 Task: Check school information for a property in Boise, Idaho, including student-to-teacher ratios and extracurricular activities, and compare it to neighboring schools.
Action: Key pressed b<Key.caps_lock>OISE
Screenshot: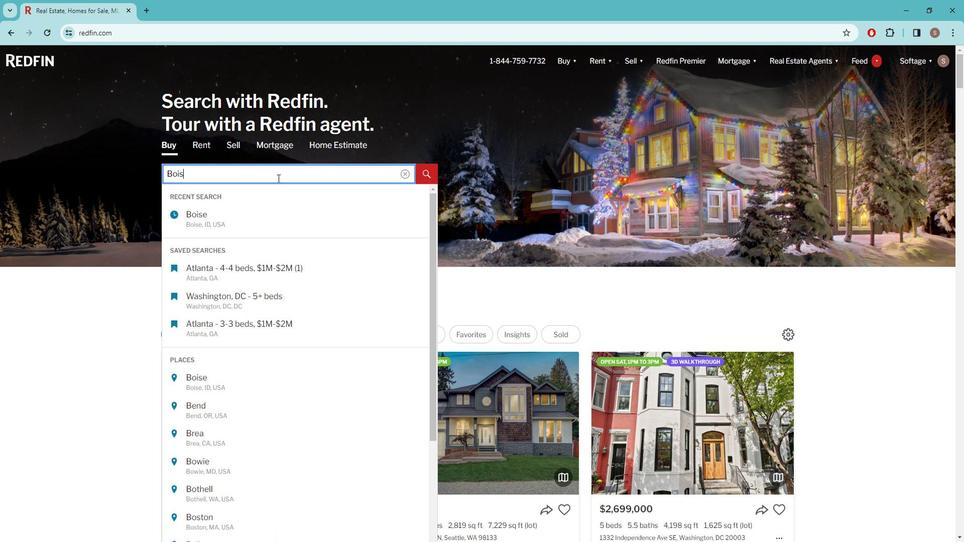 
Action: Mouse moved to (257, 219)
Screenshot: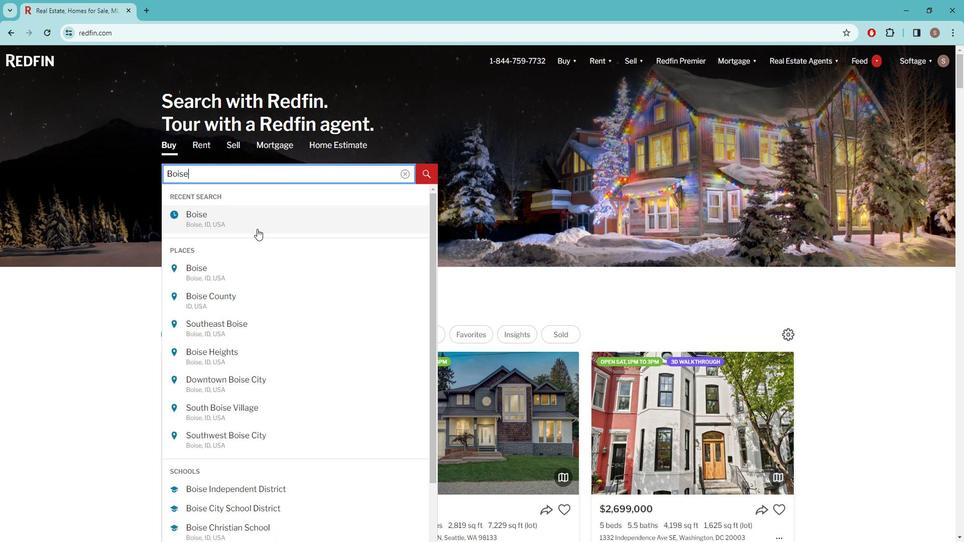 
Action: Mouse pressed left at (257, 219)
Screenshot: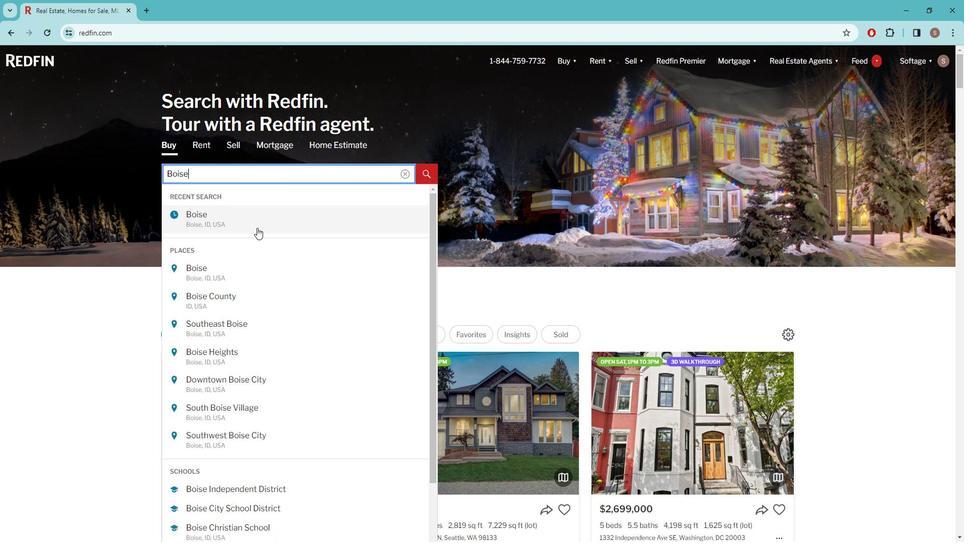 
Action: Mouse moved to (868, 94)
Screenshot: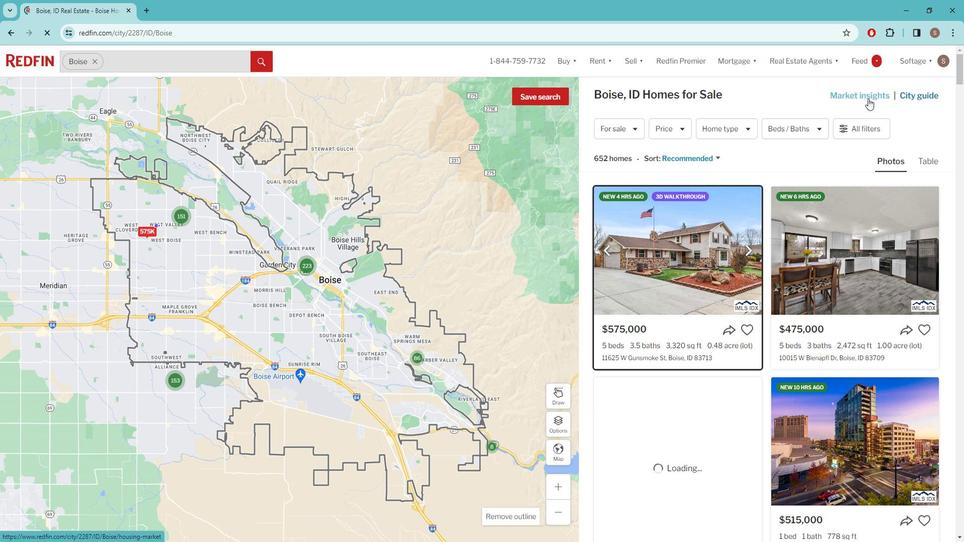 
Action: Mouse pressed left at (868, 94)
Screenshot: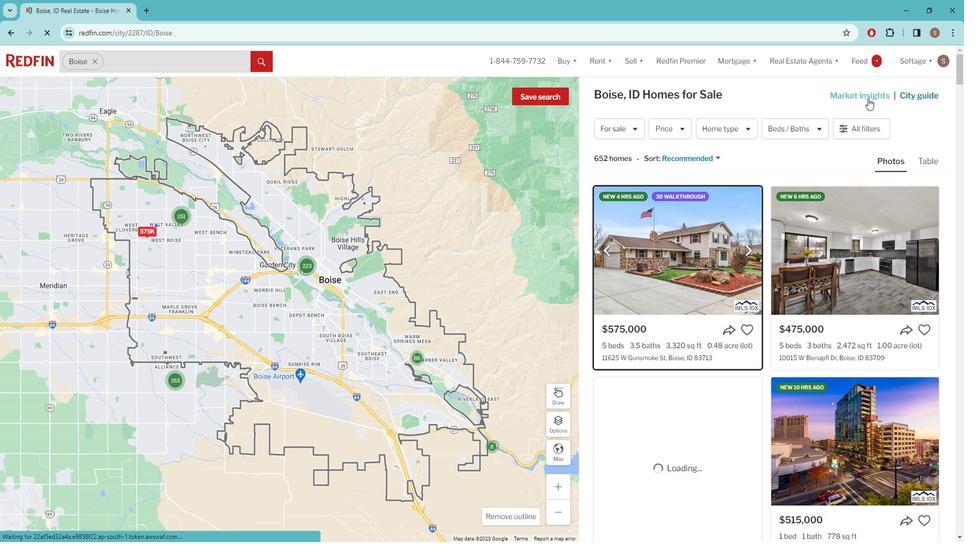 
Action: Mouse moved to (446, 172)
Screenshot: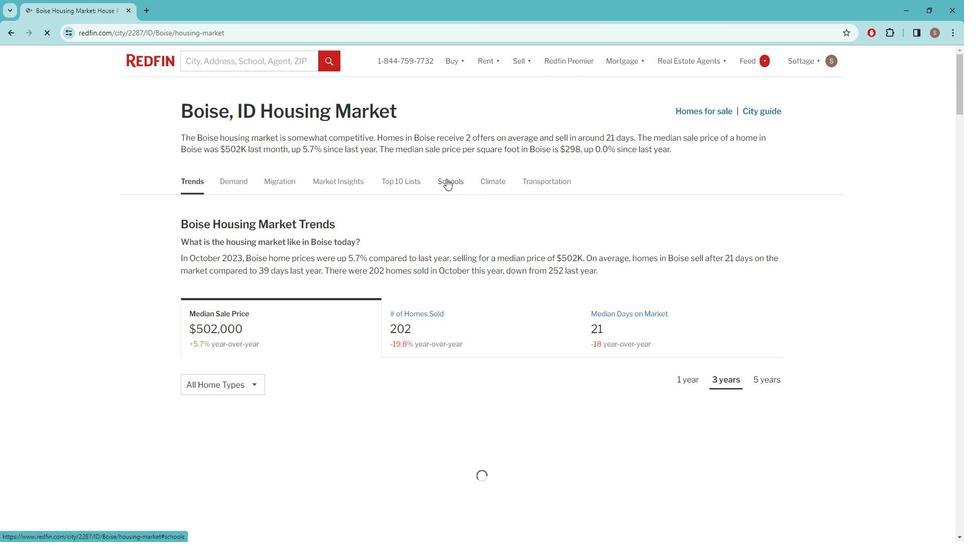 
Action: Mouse pressed left at (446, 172)
Screenshot: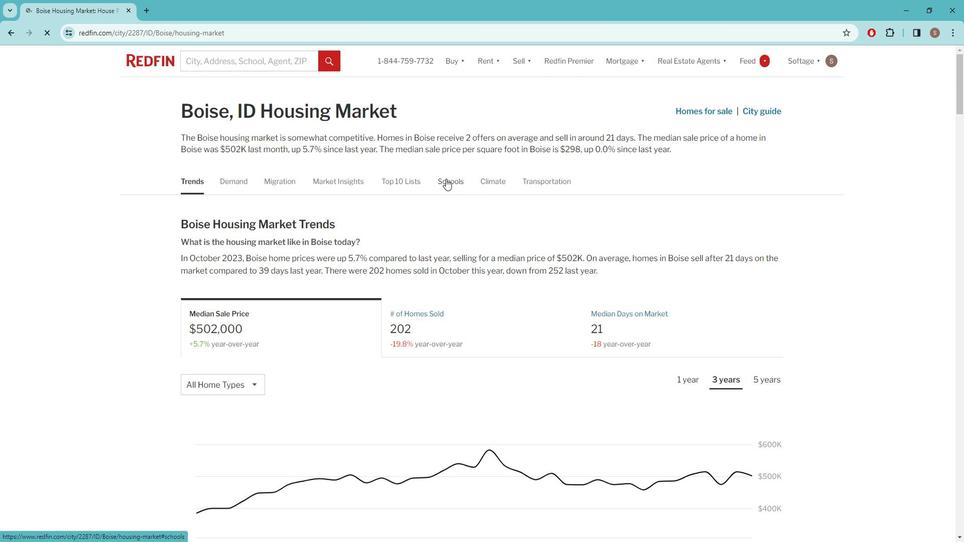 
Action: Mouse moved to (441, 173)
Screenshot: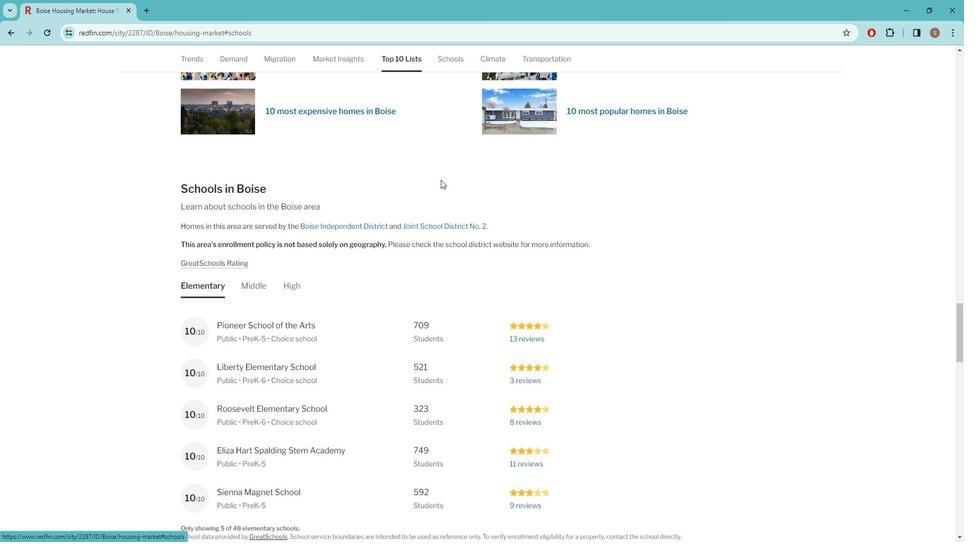 
Action: Mouse scrolled (441, 172) with delta (0, 0)
Screenshot: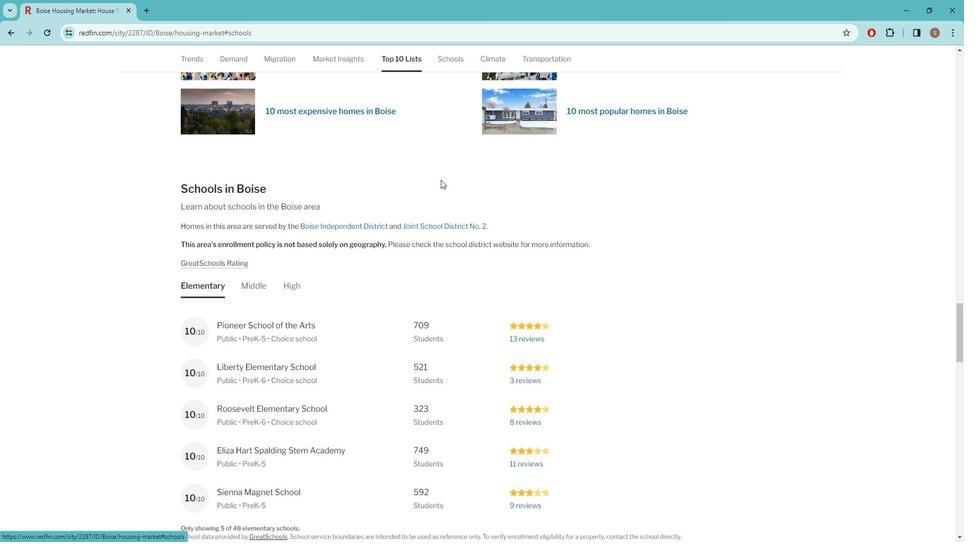 
Action: Mouse moved to (440, 176)
Screenshot: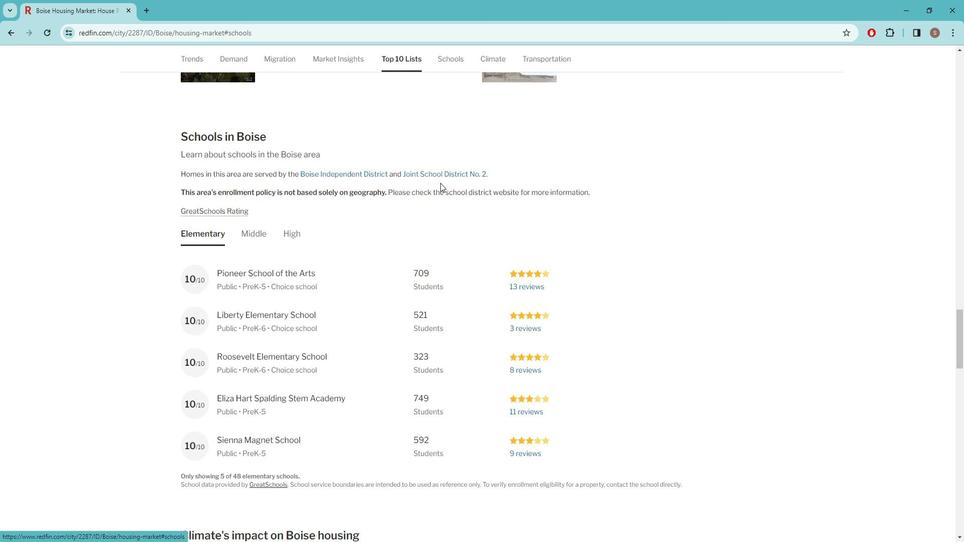
Action: Mouse scrolled (440, 175) with delta (0, 0)
Screenshot: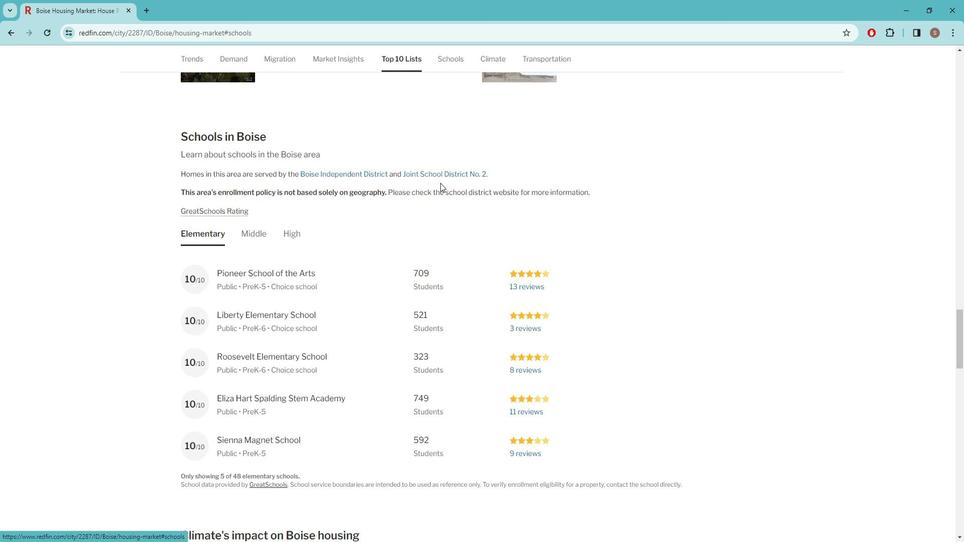 
Action: Mouse scrolled (440, 175) with delta (0, 0)
Screenshot: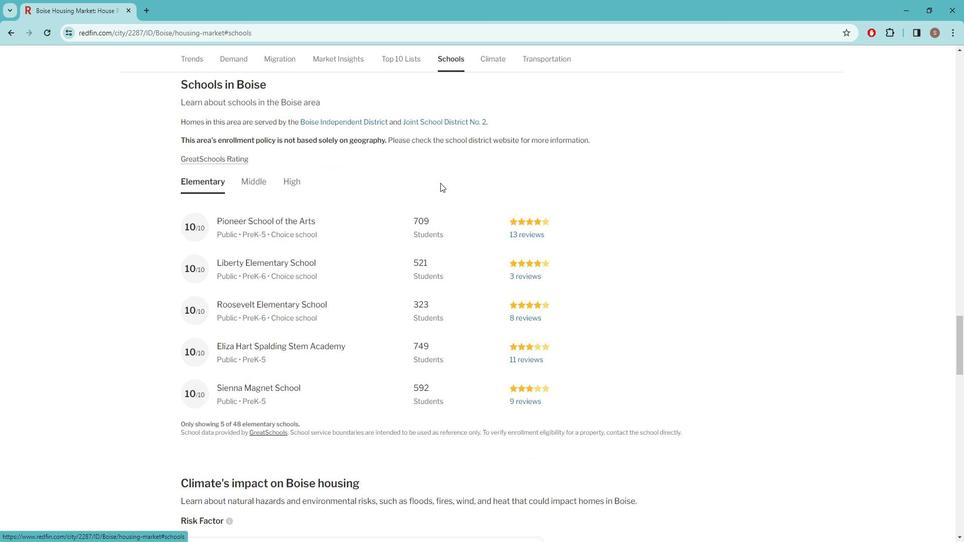 
Action: Mouse moved to (344, 327)
Screenshot: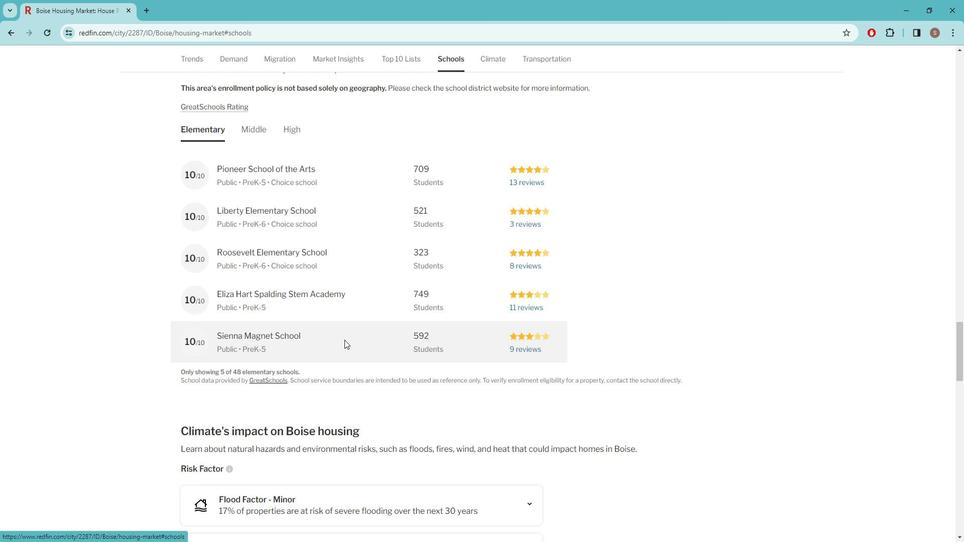 
Action: Mouse pressed left at (344, 327)
Screenshot: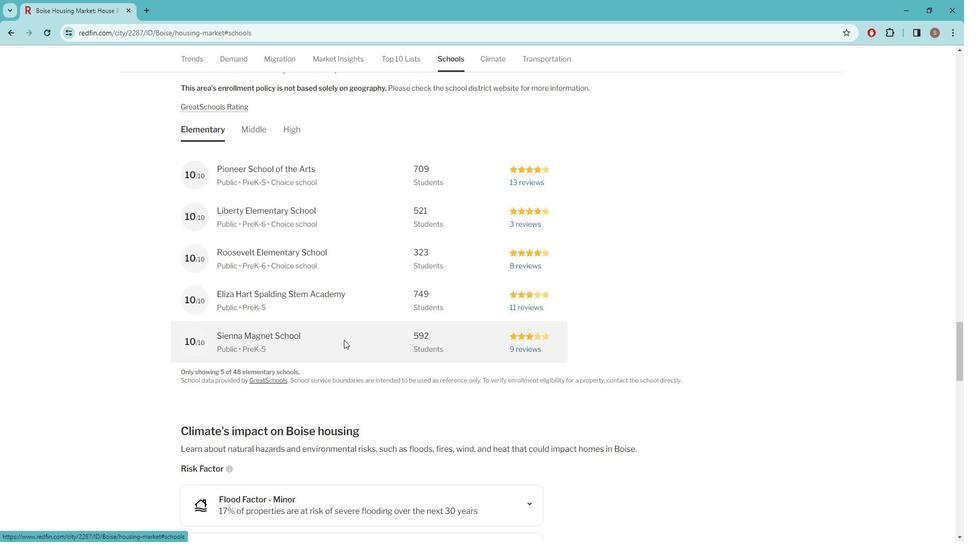 
Action: Mouse moved to (406, 295)
Screenshot: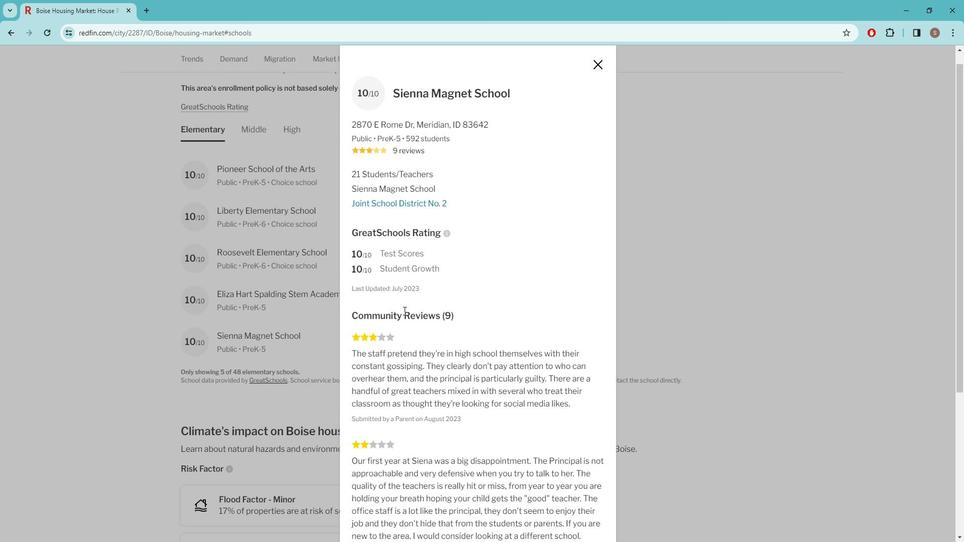 
Action: Mouse scrolled (406, 294) with delta (0, 0)
Screenshot: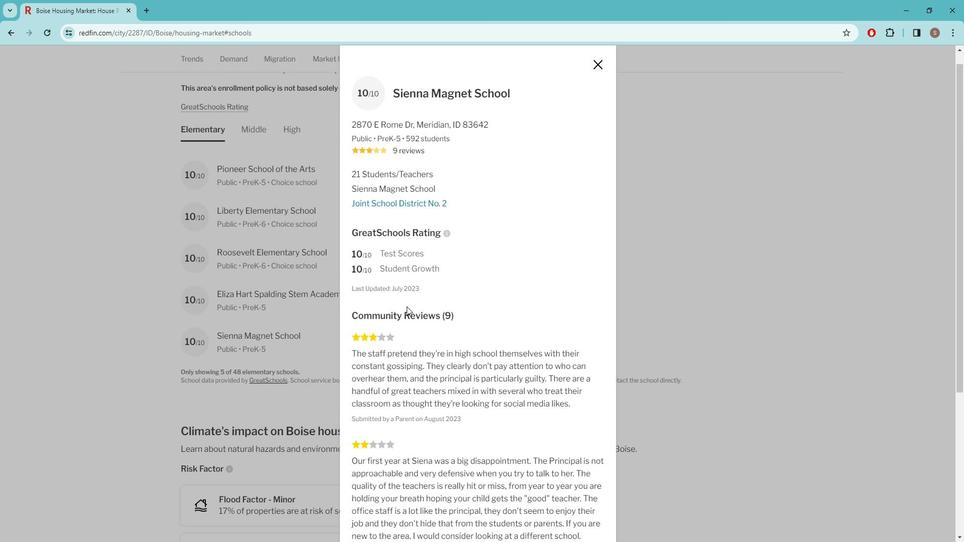 
Action: Mouse scrolled (406, 294) with delta (0, 0)
Screenshot: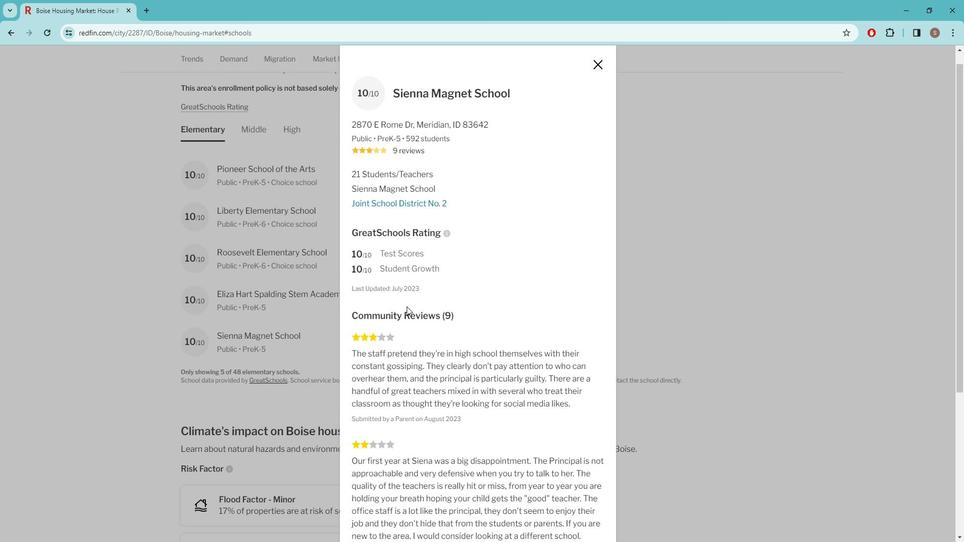 
Action: Mouse scrolled (406, 294) with delta (0, 0)
Screenshot: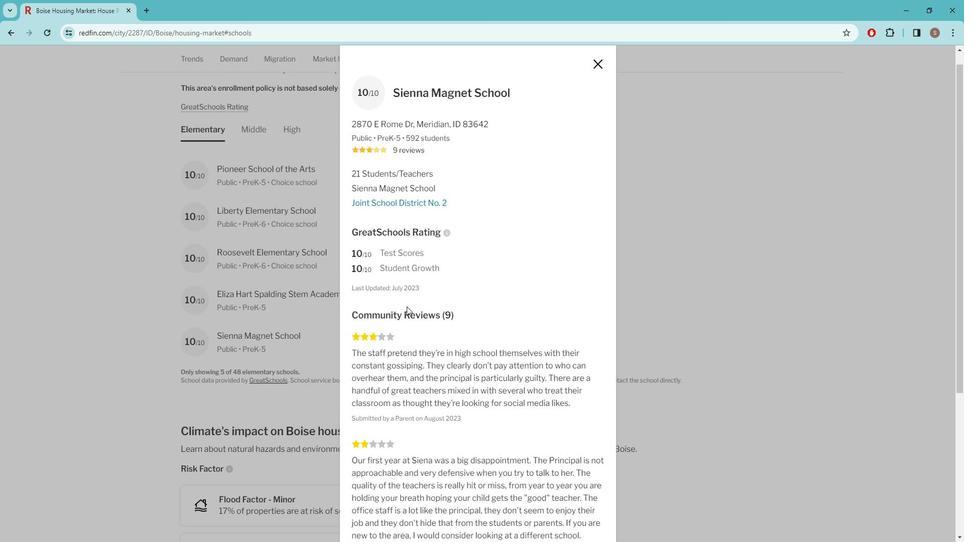 
Action: Mouse scrolled (406, 294) with delta (0, 0)
Screenshot: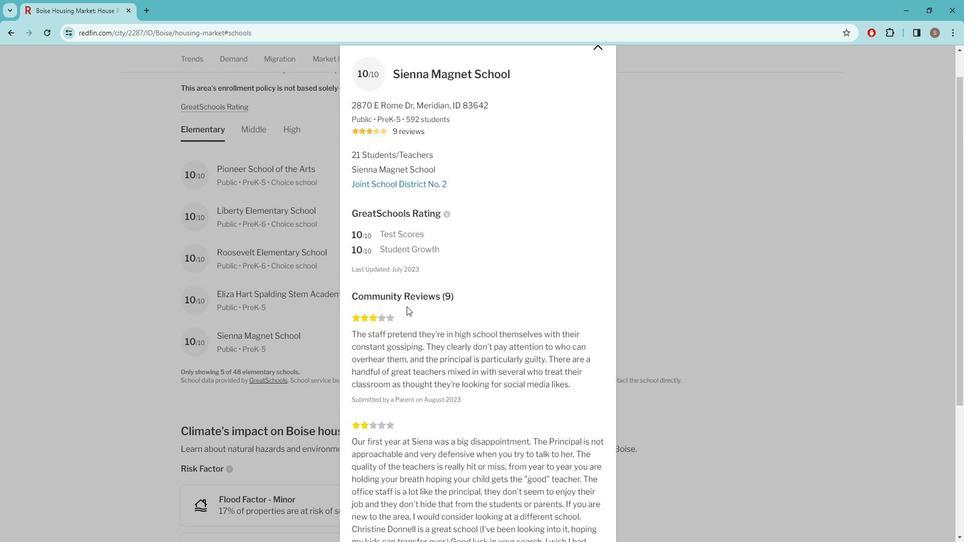 
Action: Mouse scrolled (406, 294) with delta (0, 0)
Screenshot: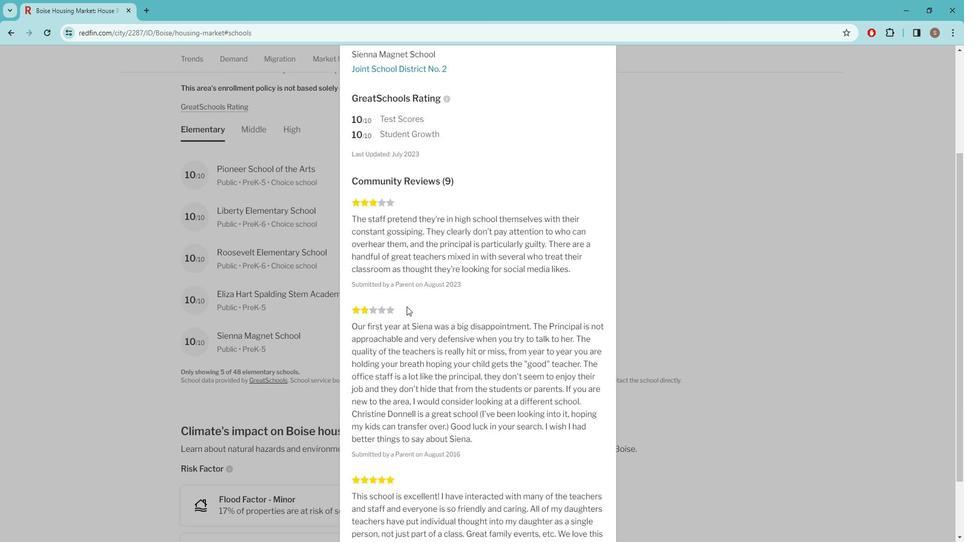 
Action: Mouse scrolled (406, 295) with delta (0, 0)
Screenshot: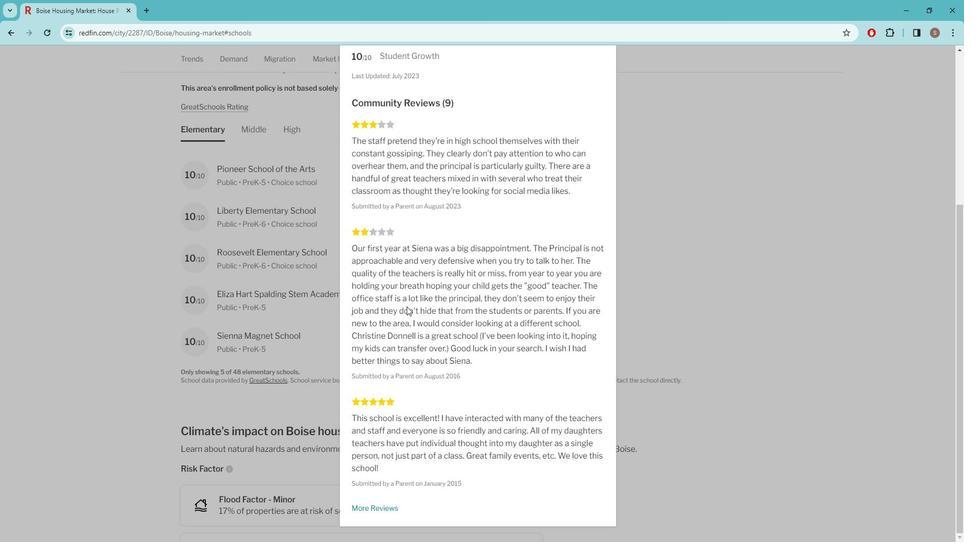 
Action: Mouse scrolled (406, 295) with delta (0, 0)
Screenshot: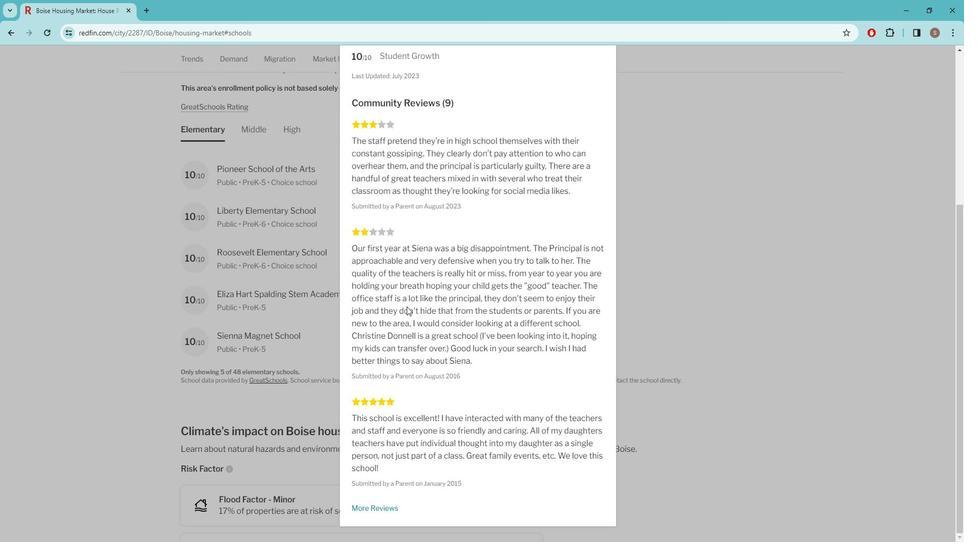 
Action: Mouse moved to (537, 130)
Screenshot: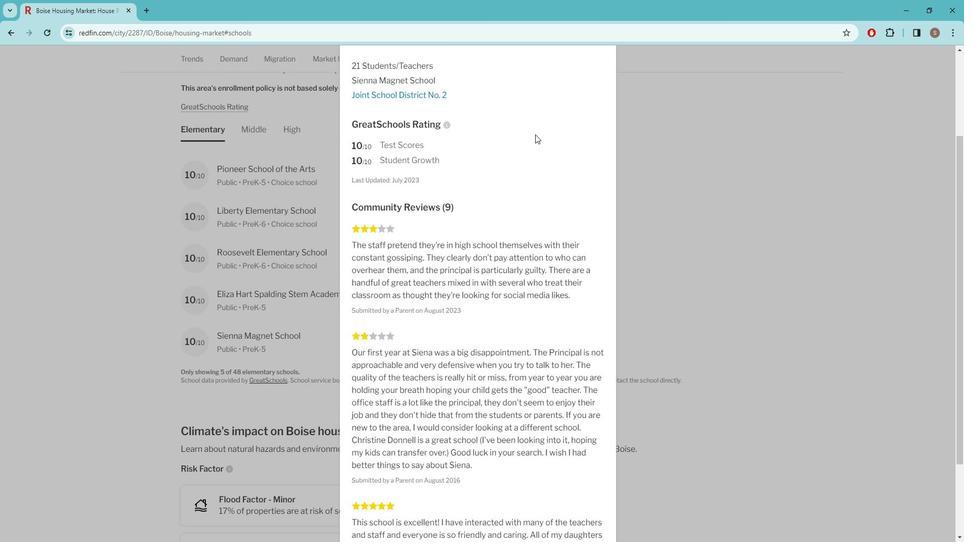 
Action: Mouse scrolled (537, 130) with delta (0, 0)
Screenshot: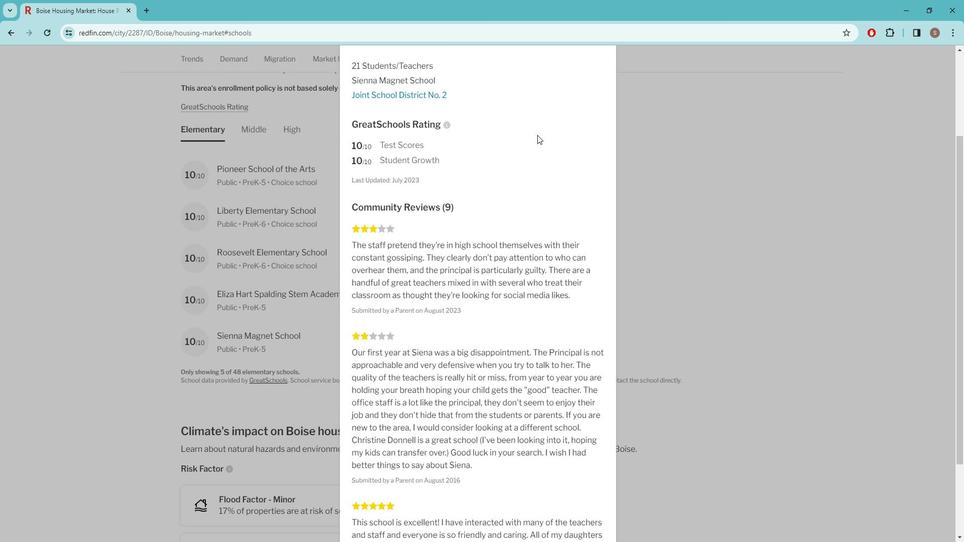 
Action: Mouse scrolled (537, 130) with delta (0, 0)
Screenshot: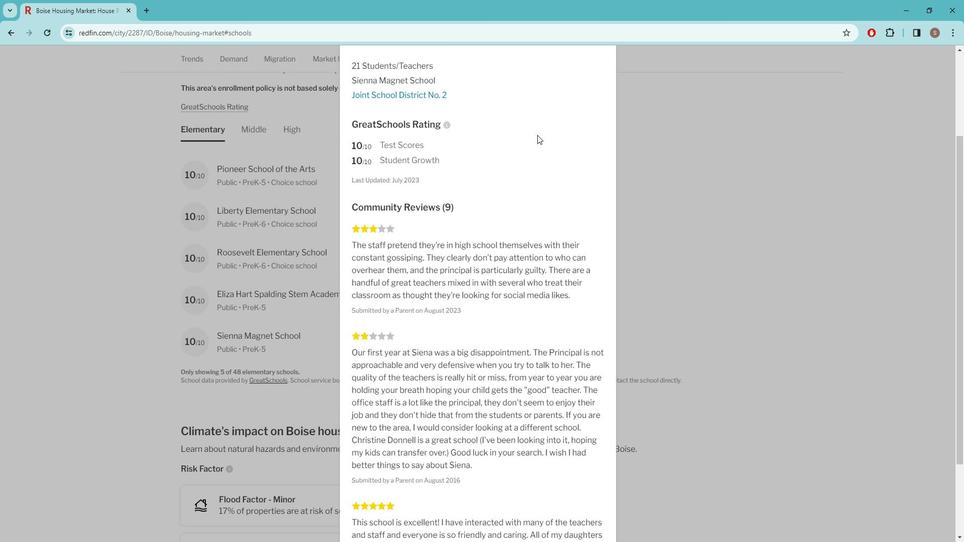 
Action: Mouse scrolled (537, 130) with delta (0, 0)
Screenshot: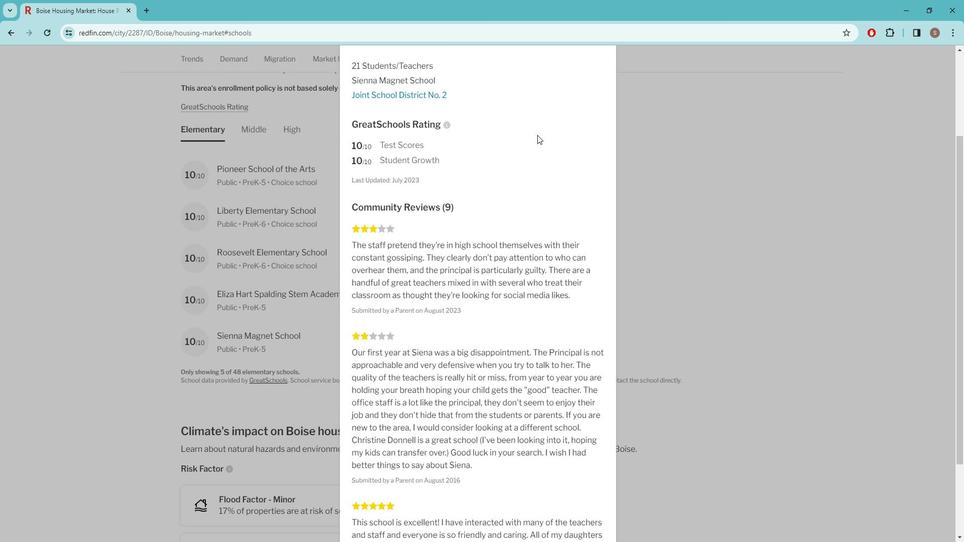 
Action: Mouse scrolled (537, 130) with delta (0, 0)
Screenshot: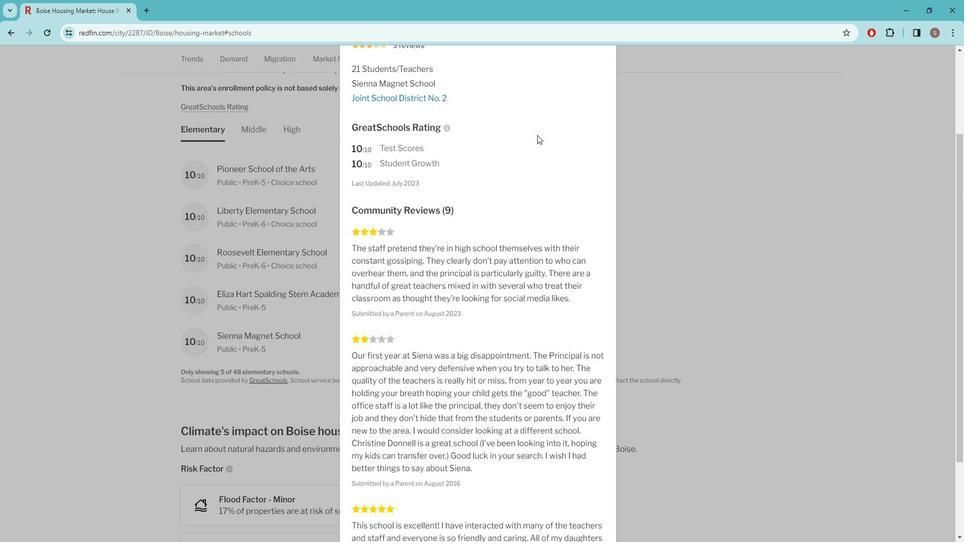 
Action: Mouse moved to (601, 78)
Screenshot: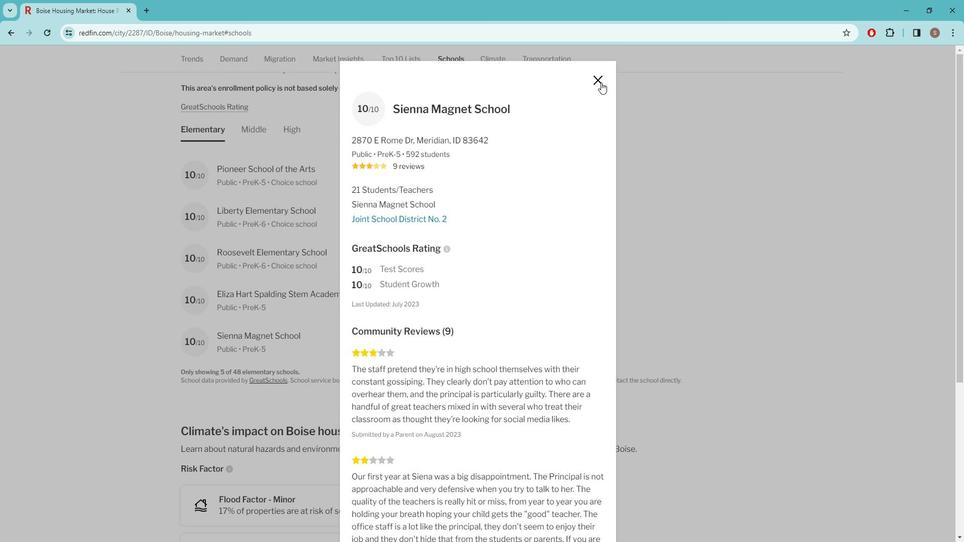 
Action: Mouse pressed left at (601, 78)
Screenshot: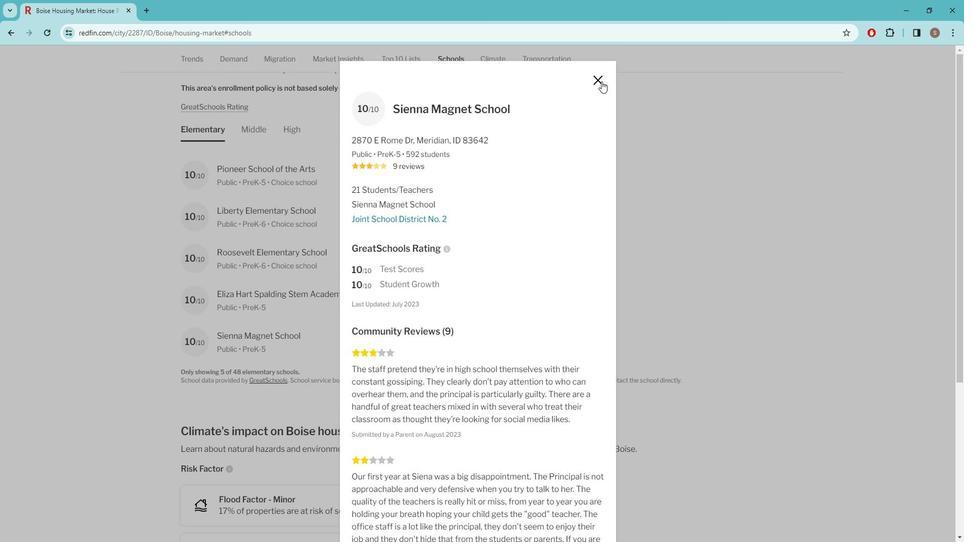 
Action: Mouse moved to (633, 197)
Screenshot: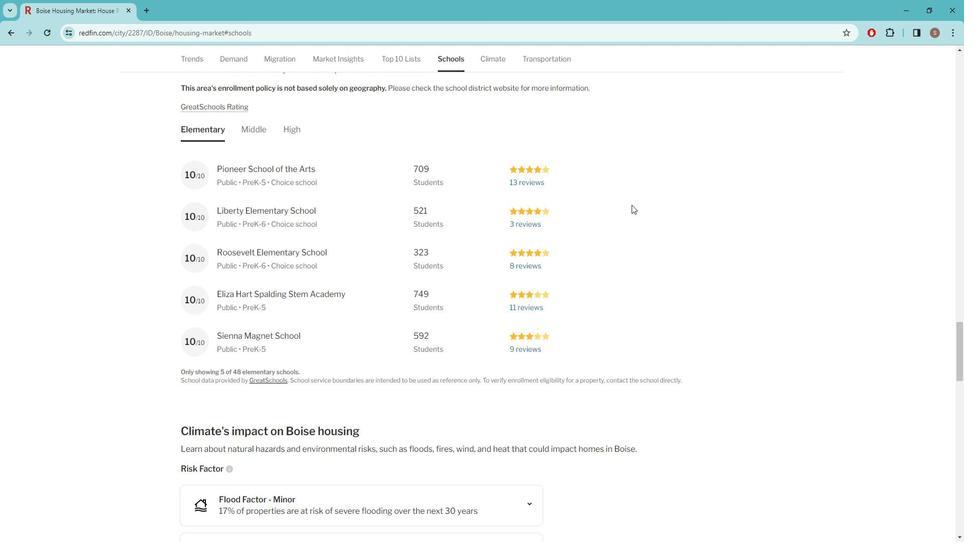 
Action: Mouse scrolled (633, 196) with delta (0, 0)
Screenshot: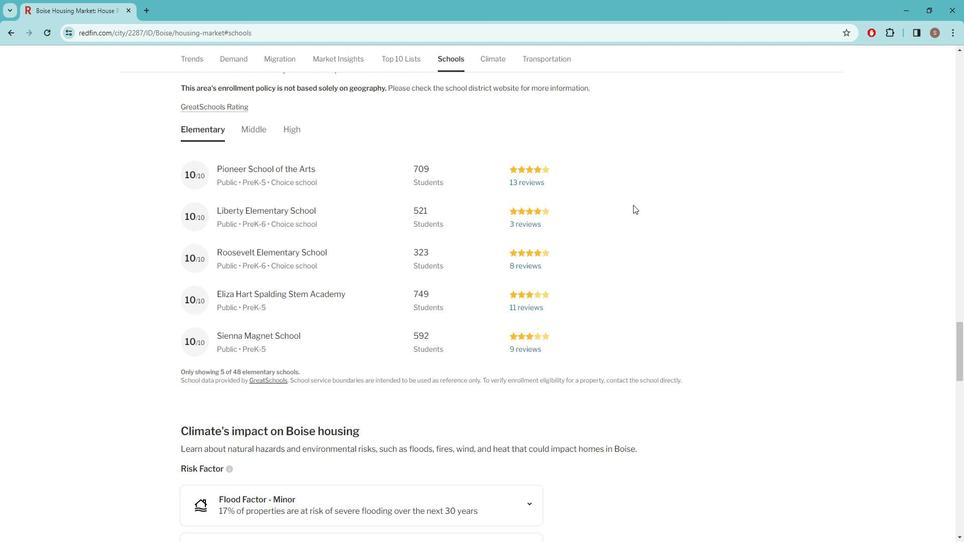 
Action: Mouse scrolled (633, 196) with delta (0, 0)
Screenshot: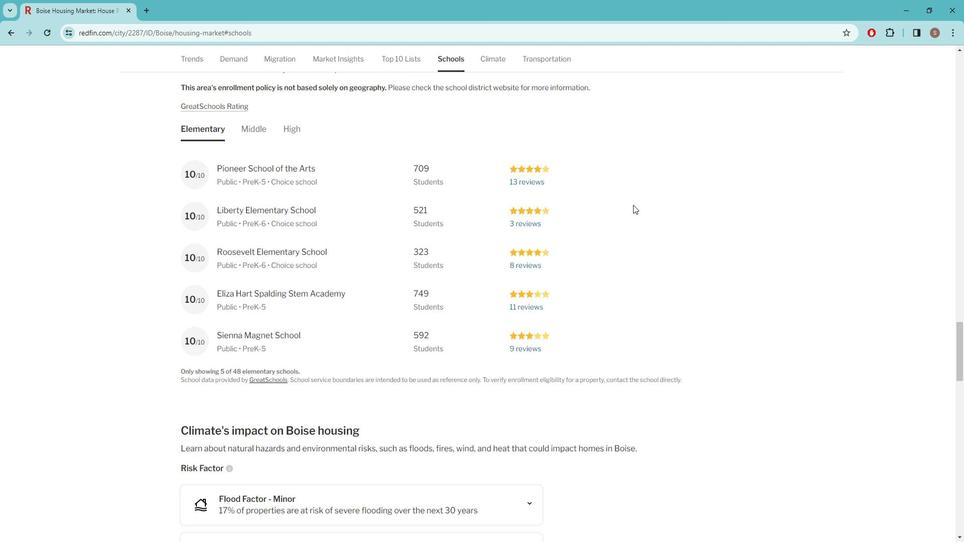 
Action: Mouse scrolled (633, 196) with delta (0, 0)
Screenshot: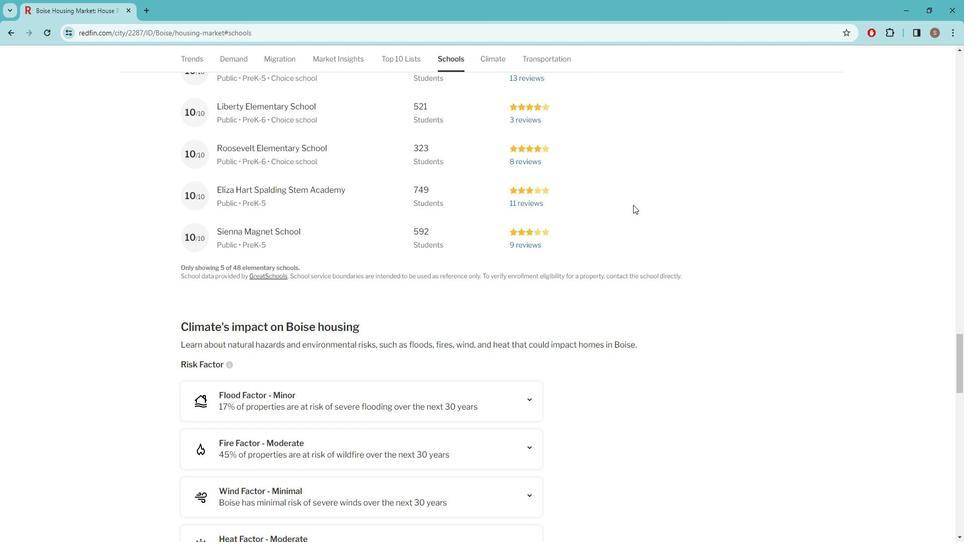 
Action: Mouse scrolled (633, 196) with delta (0, 0)
Screenshot: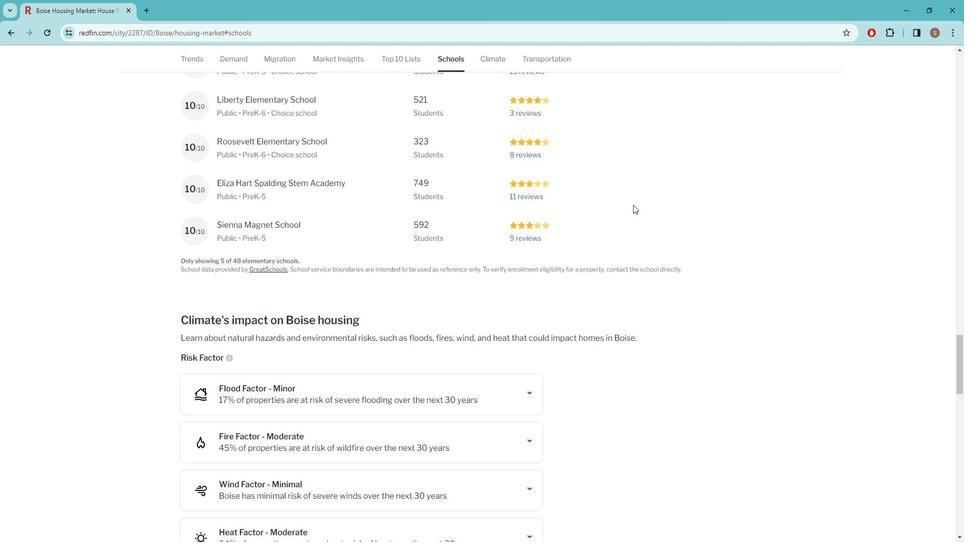 
Action: Mouse scrolled (633, 196) with delta (0, 0)
Screenshot: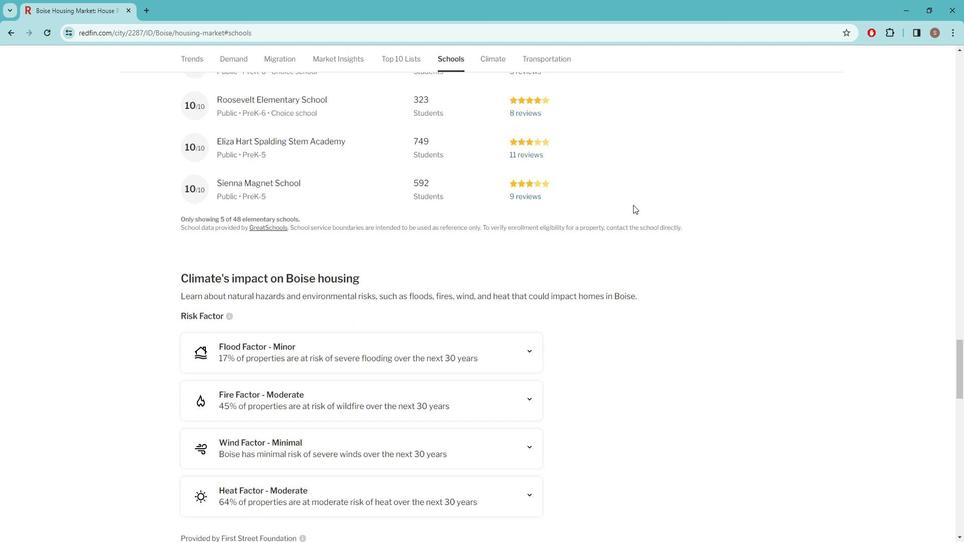 
Action: Mouse scrolled (633, 197) with delta (0, 0)
Screenshot: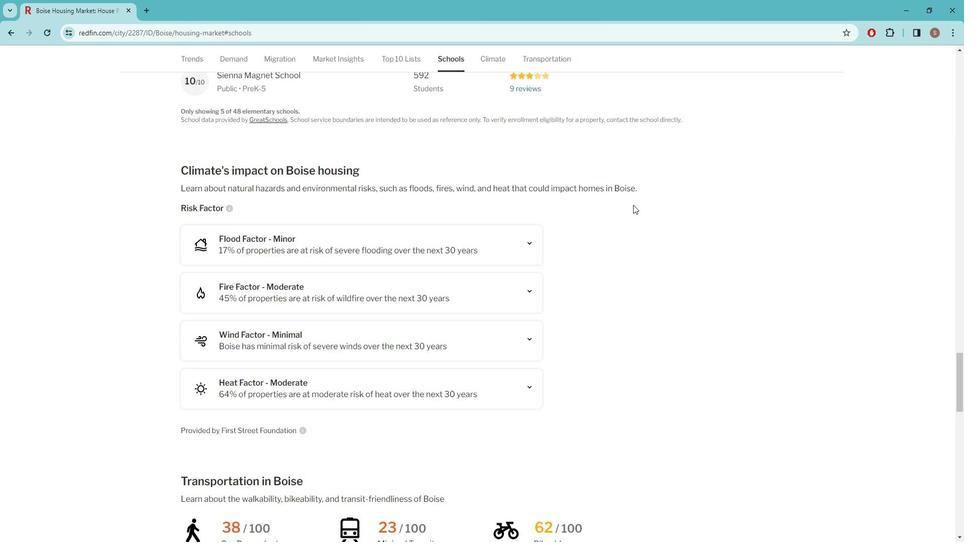 
Action: Mouse scrolled (633, 197) with delta (0, 0)
Screenshot: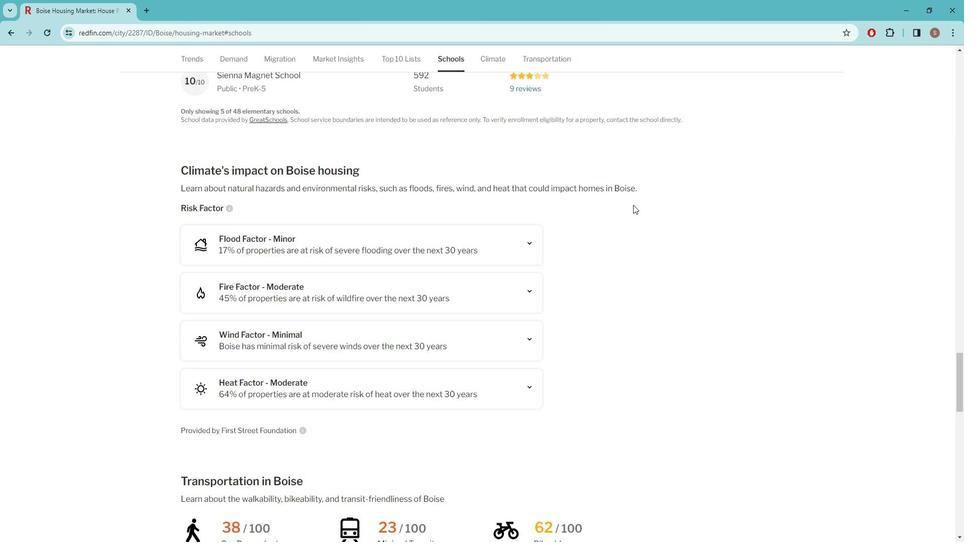 
Action: Mouse scrolled (633, 197) with delta (0, 0)
Screenshot: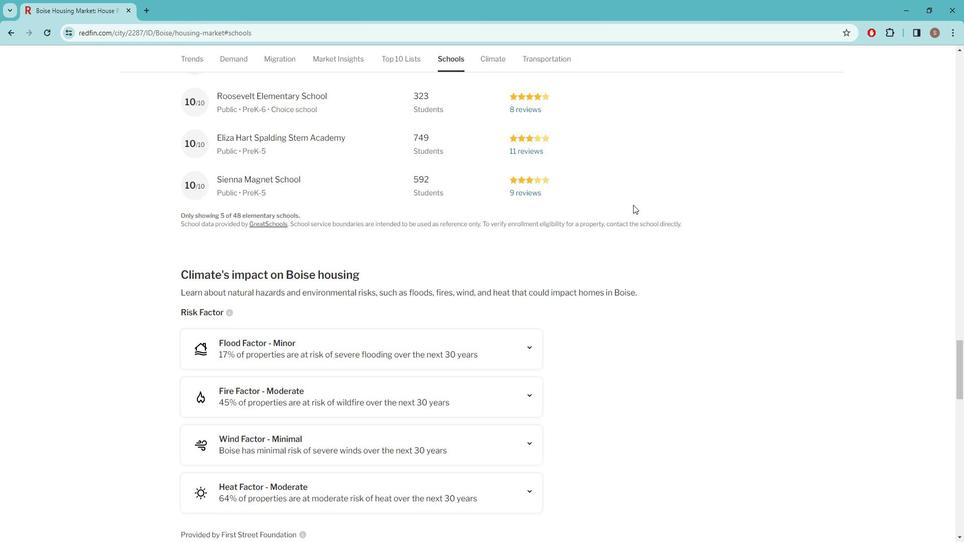 
Action: Mouse moved to (633, 197)
Screenshot: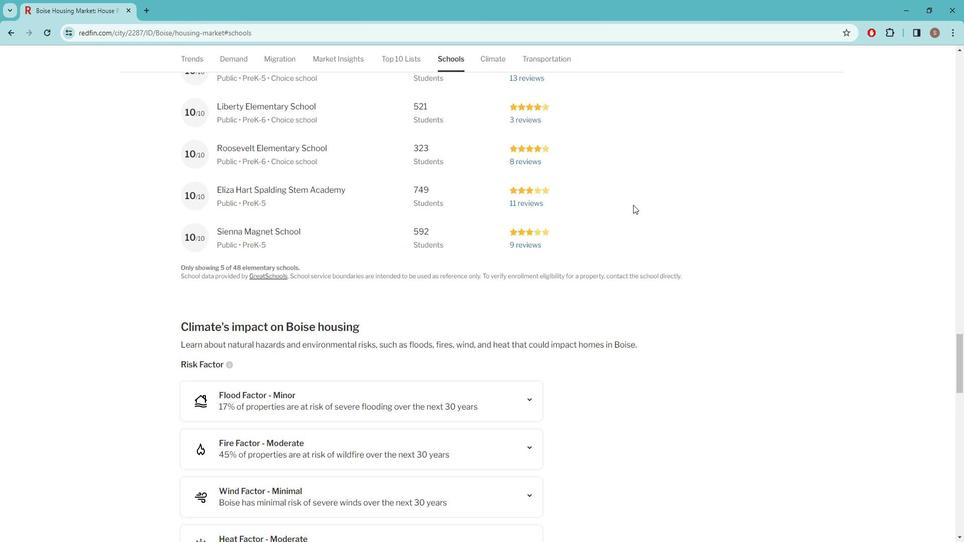 
Action: Mouse scrolled (633, 197) with delta (0, 0)
Screenshot: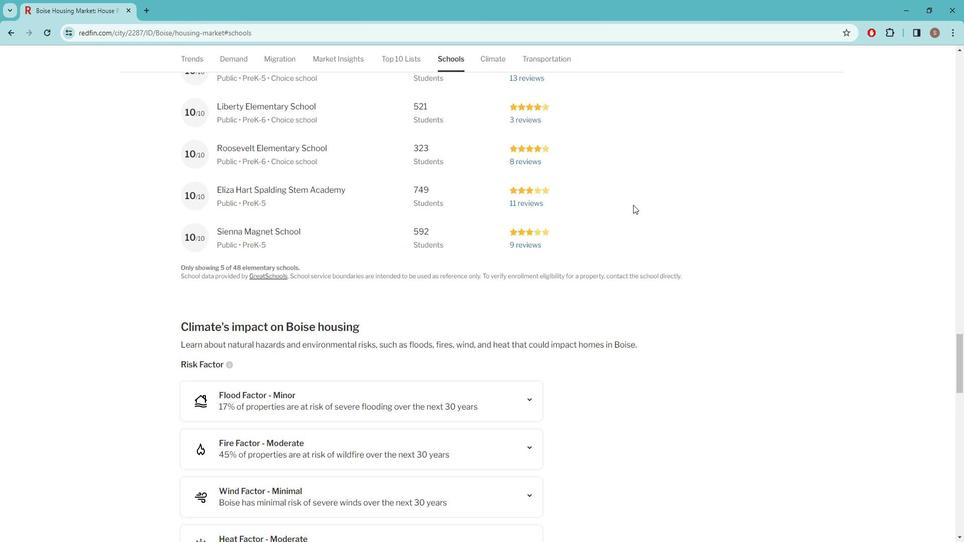 
Action: Mouse moved to (632, 198)
Screenshot: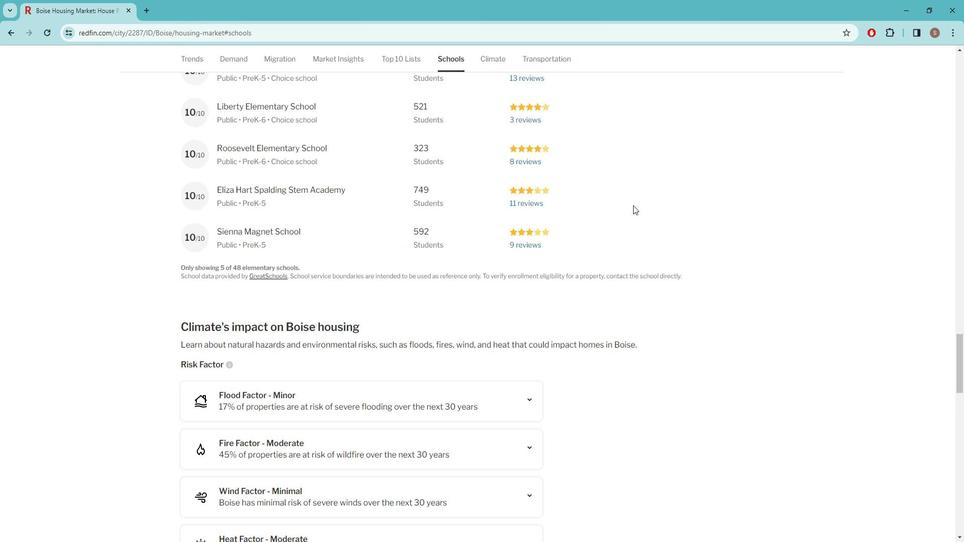 
Action: Mouse scrolled (632, 197) with delta (0, 0)
Screenshot: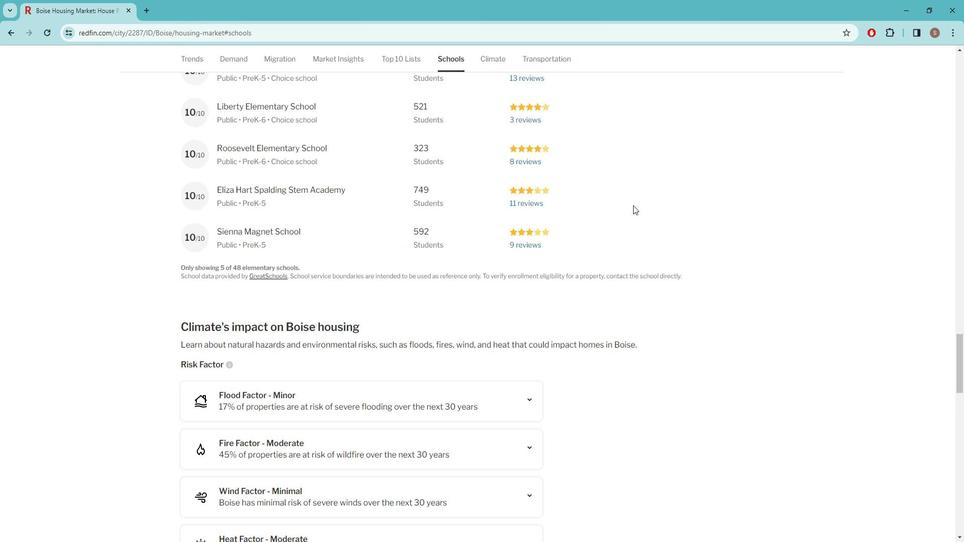 
Action: Mouse moved to (632, 198)
Screenshot: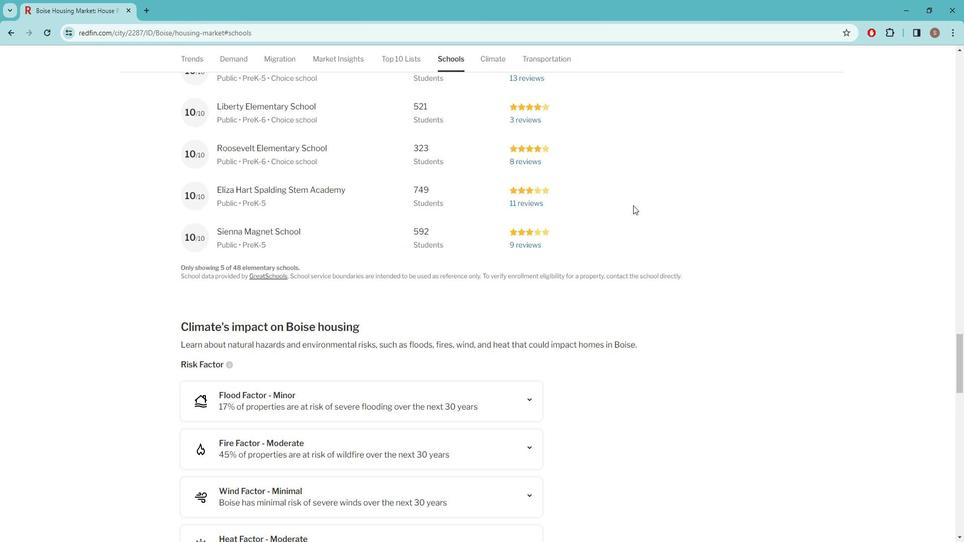 
Action: Mouse scrolled (632, 198) with delta (0, 0)
Screenshot: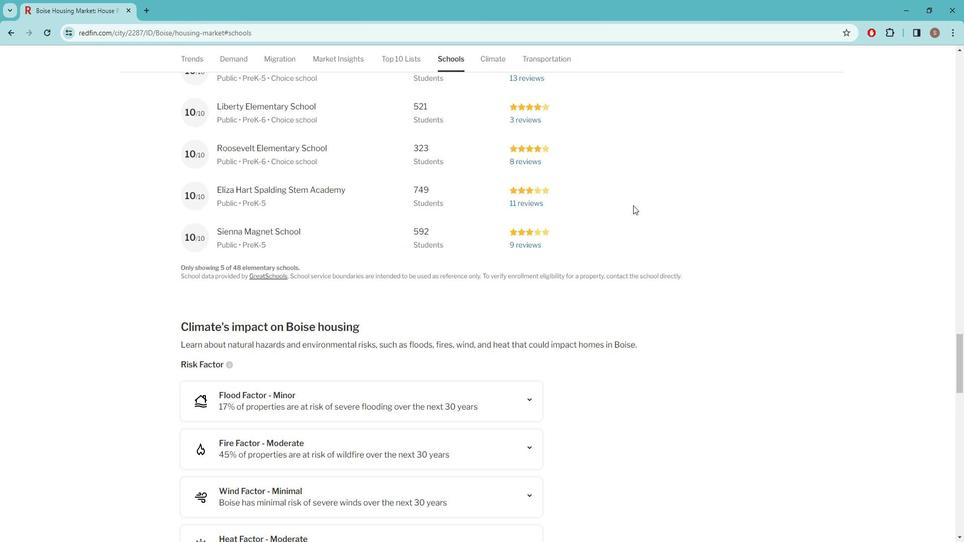 
Action: Mouse scrolled (632, 198) with delta (0, 0)
Screenshot: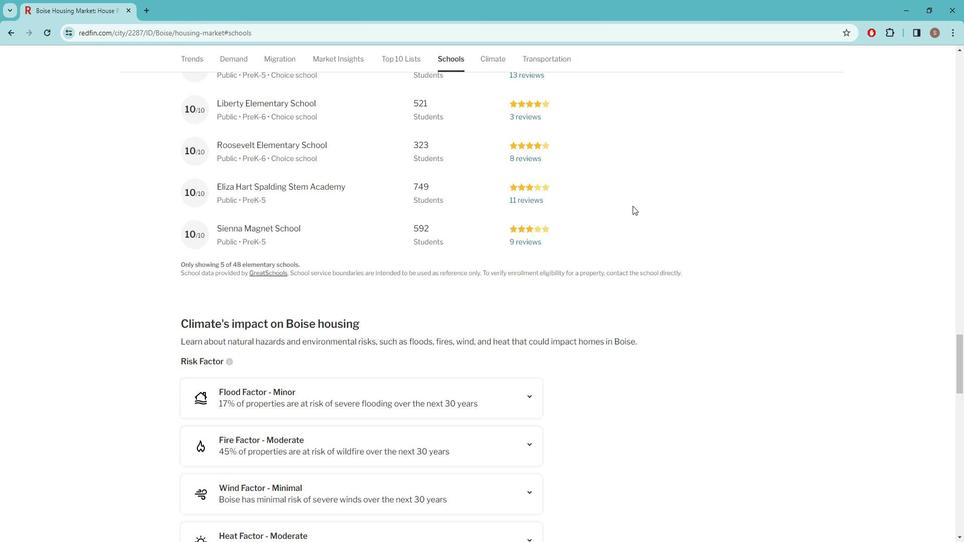 
Action: Mouse scrolled (632, 198) with delta (0, 0)
Screenshot: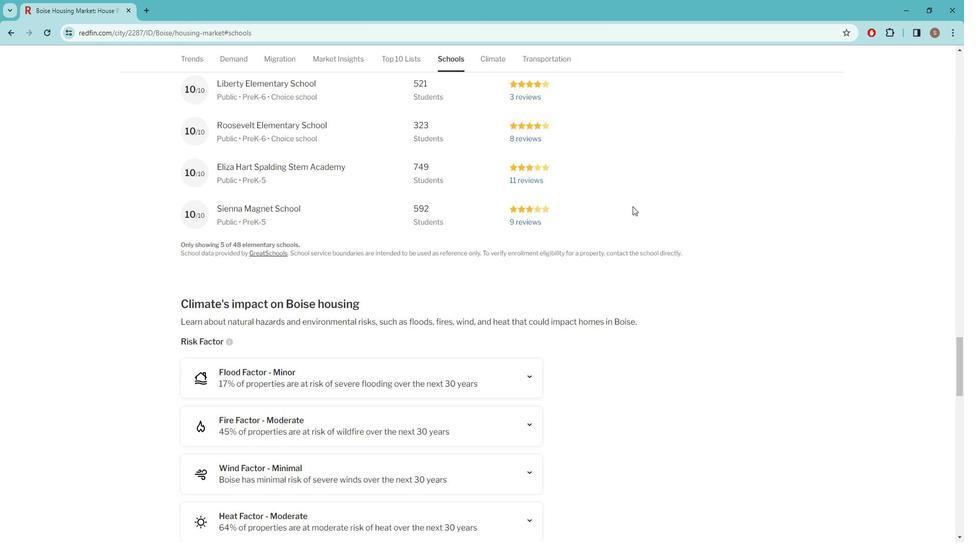 
Action: Mouse scrolled (632, 198) with delta (0, 0)
Screenshot: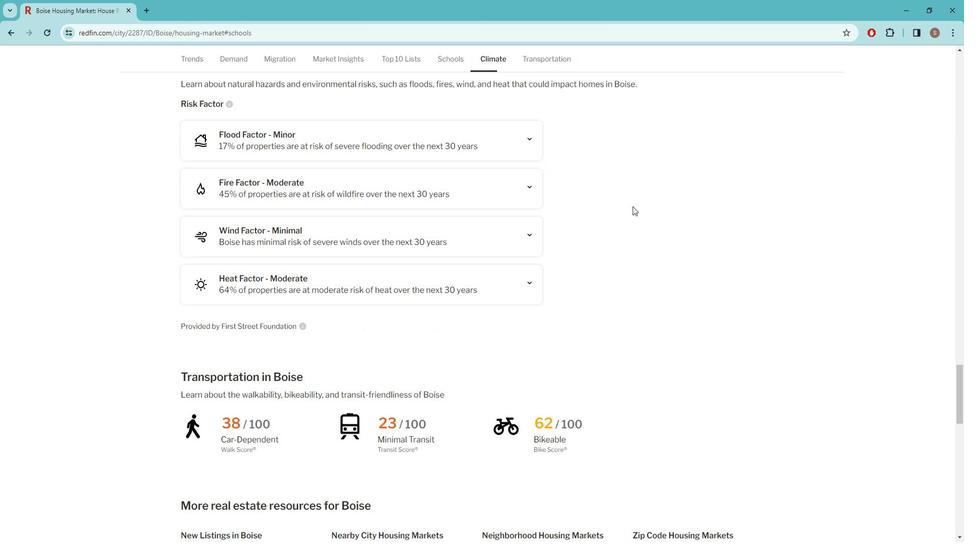
Action: Mouse scrolled (632, 198) with delta (0, 0)
Screenshot: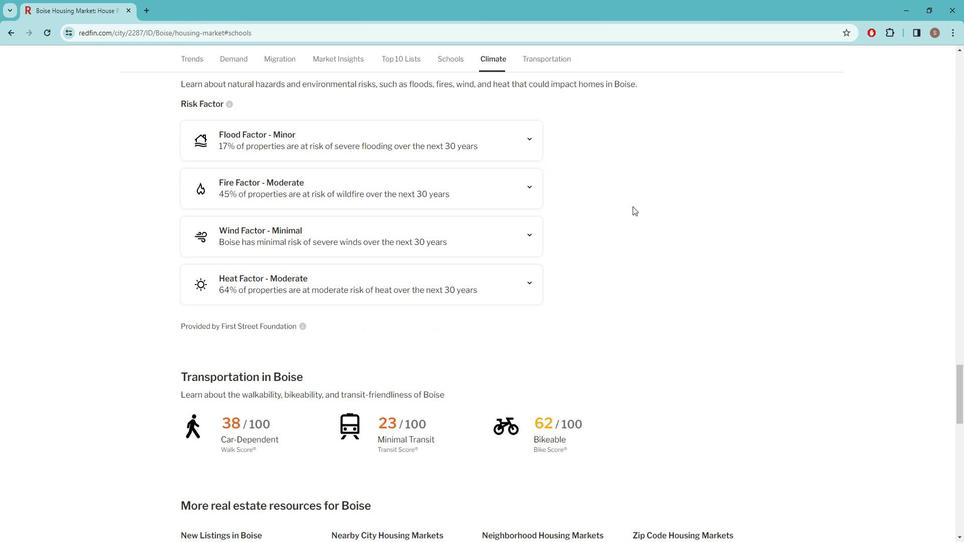 
Action: Mouse moved to (632, 199)
Screenshot: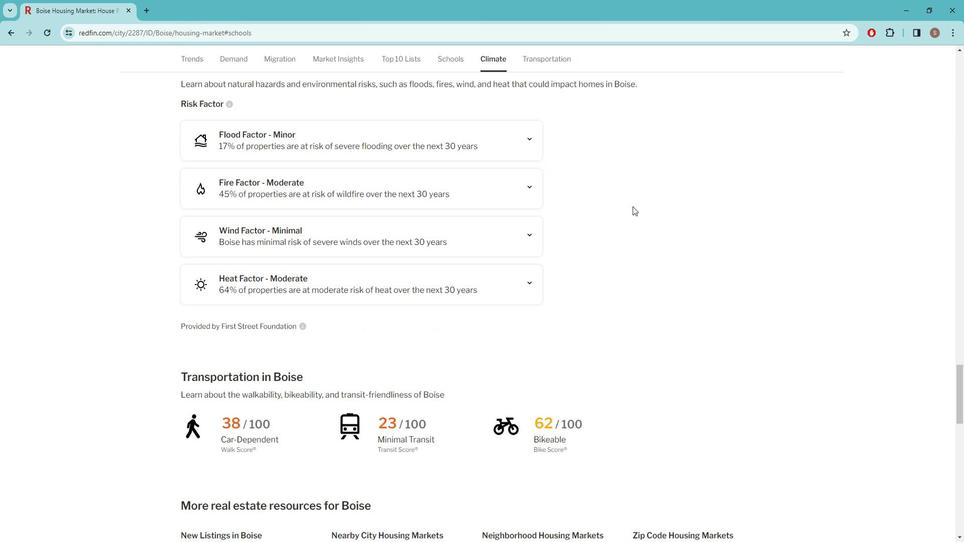 
Action: Mouse scrolled (632, 198) with delta (0, 0)
Screenshot: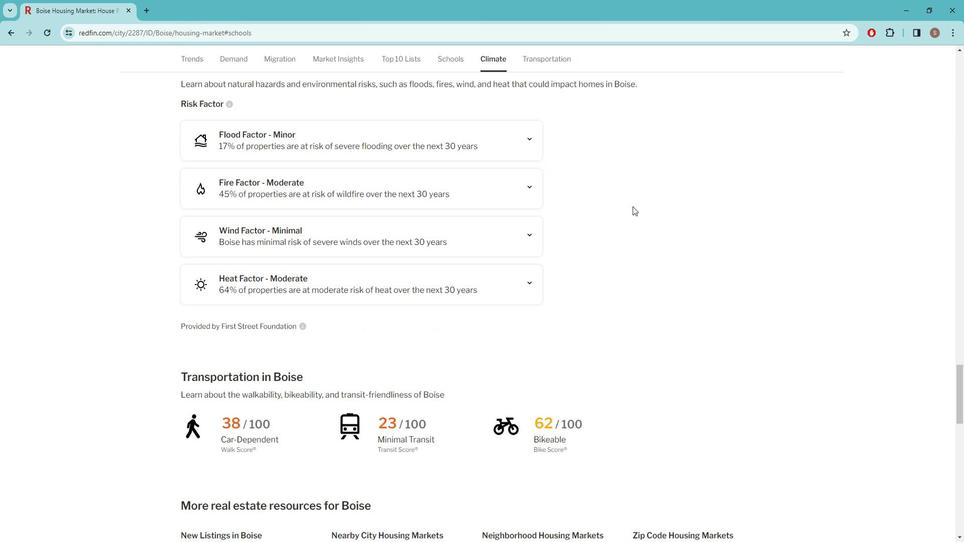 
Action: Mouse scrolled (632, 198) with delta (0, 0)
Screenshot: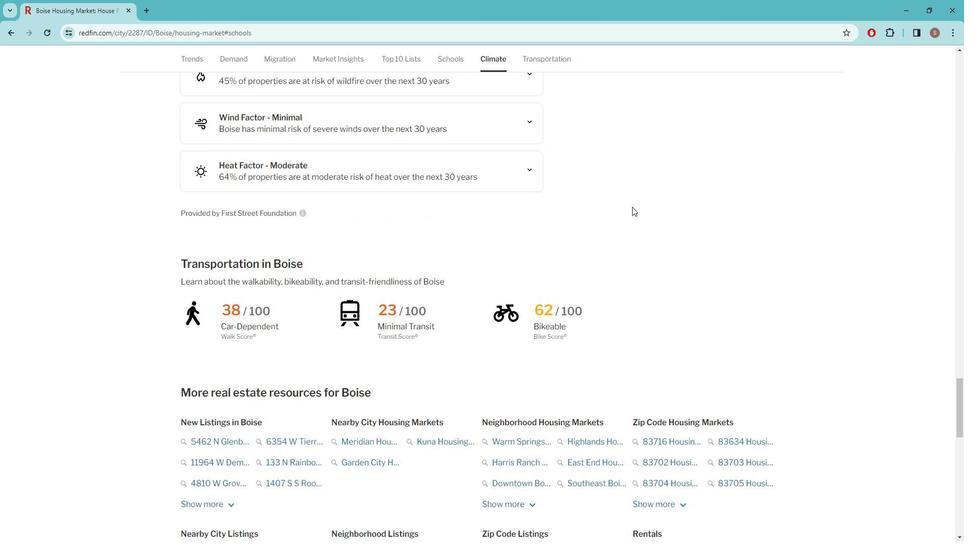 
Action: Mouse scrolled (632, 198) with delta (0, 0)
Screenshot: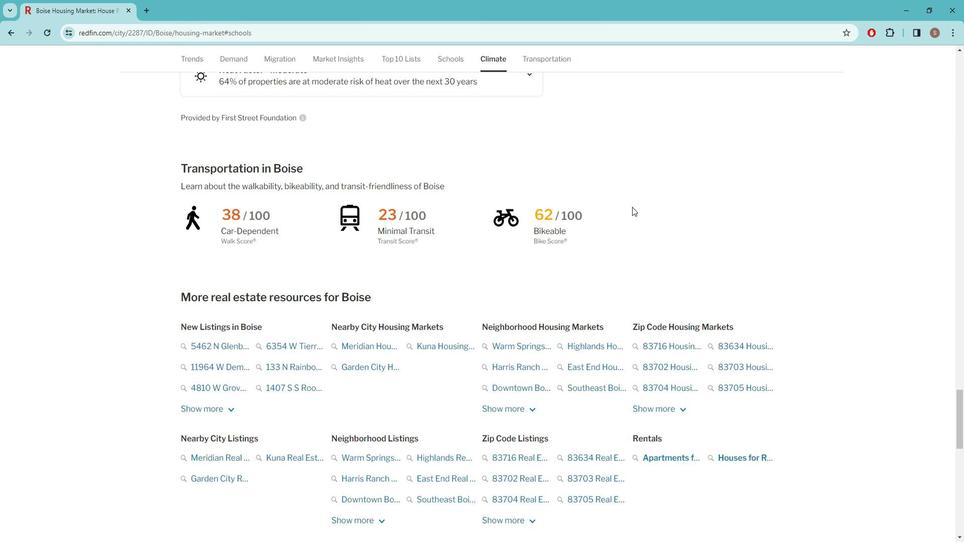 
Action: Mouse scrolled (632, 198) with delta (0, 0)
Screenshot: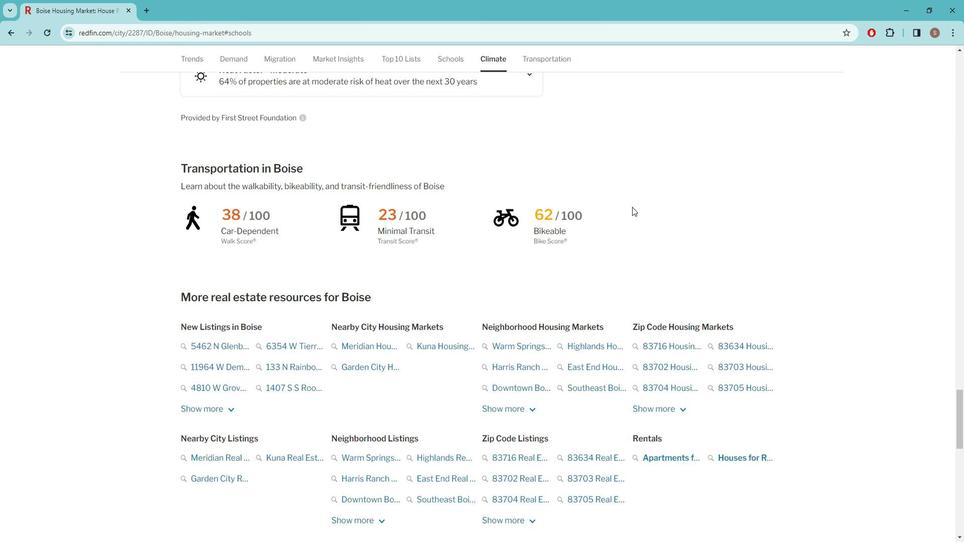 
Action: Mouse moved to (632, 199)
Screenshot: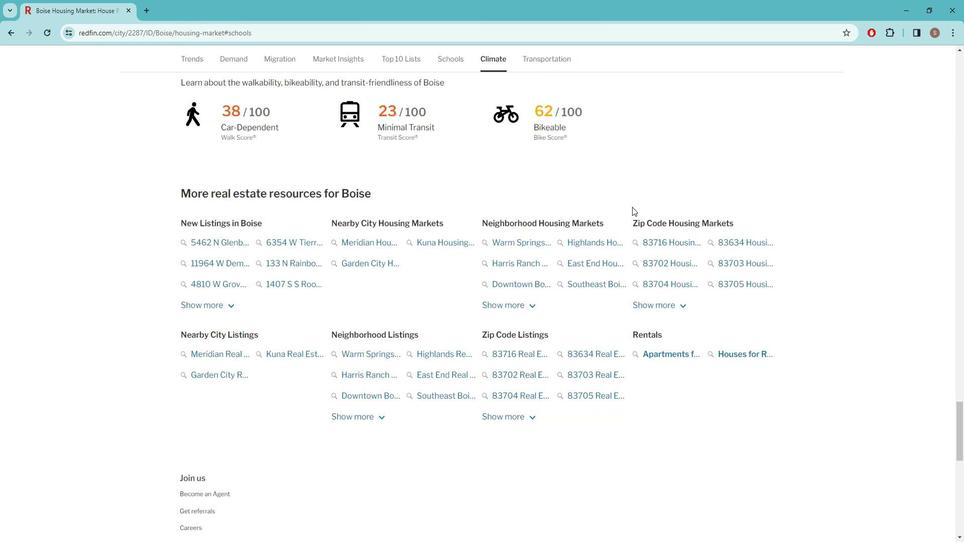 
Action: Mouse scrolled (632, 199) with delta (0, 0)
Screenshot: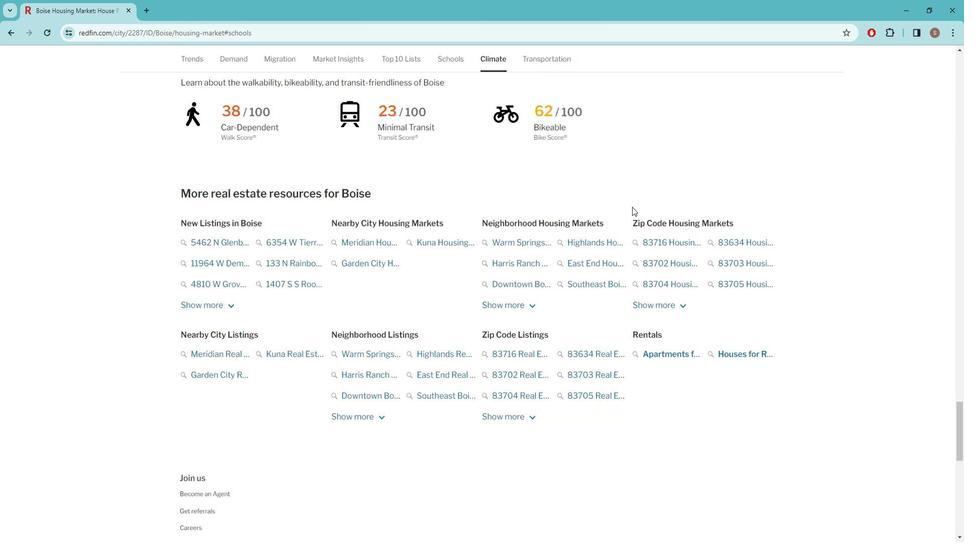 
Action: Mouse scrolled (632, 199) with delta (0, 0)
Screenshot: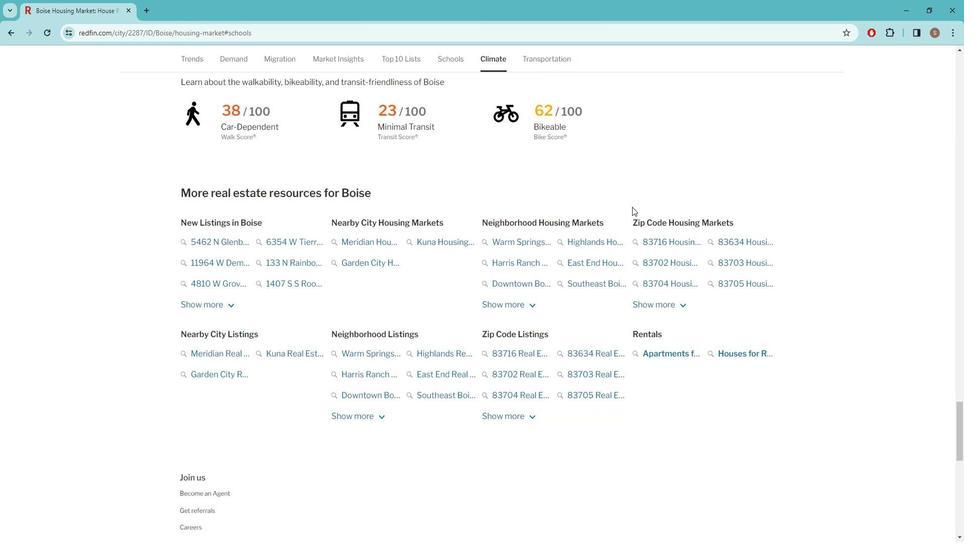 
Action: Mouse scrolled (632, 199) with delta (0, 0)
Screenshot: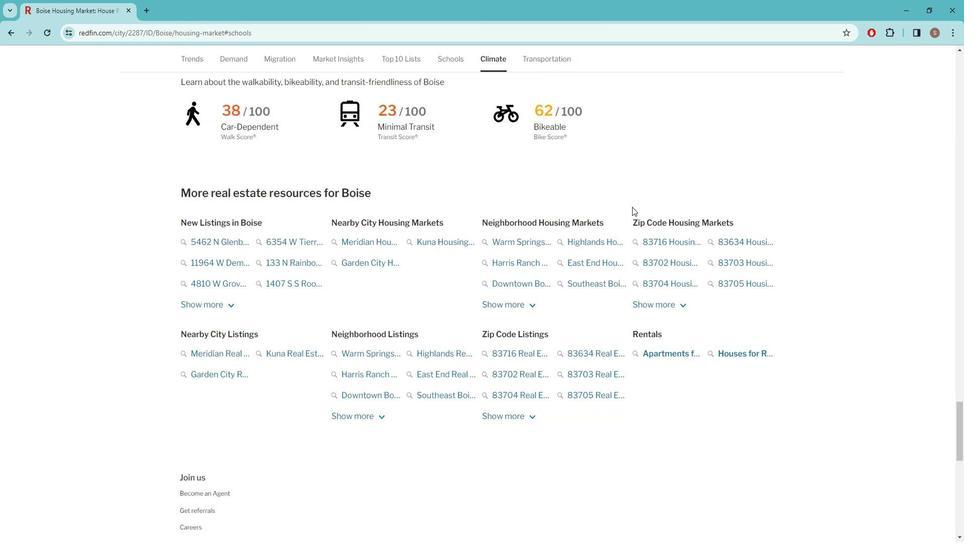 
Action: Mouse scrolled (632, 199) with delta (0, 0)
Screenshot: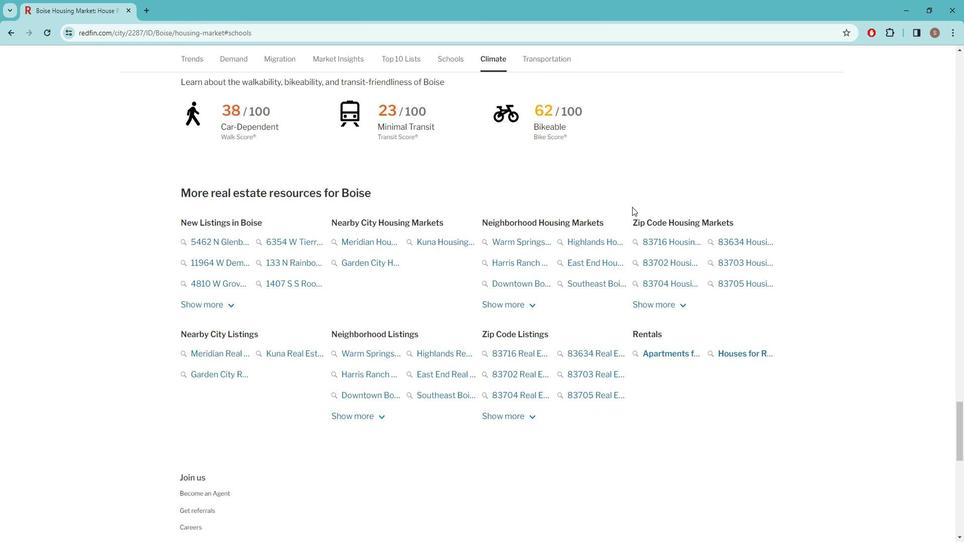 
Action: Mouse scrolled (632, 199) with delta (0, 0)
Screenshot: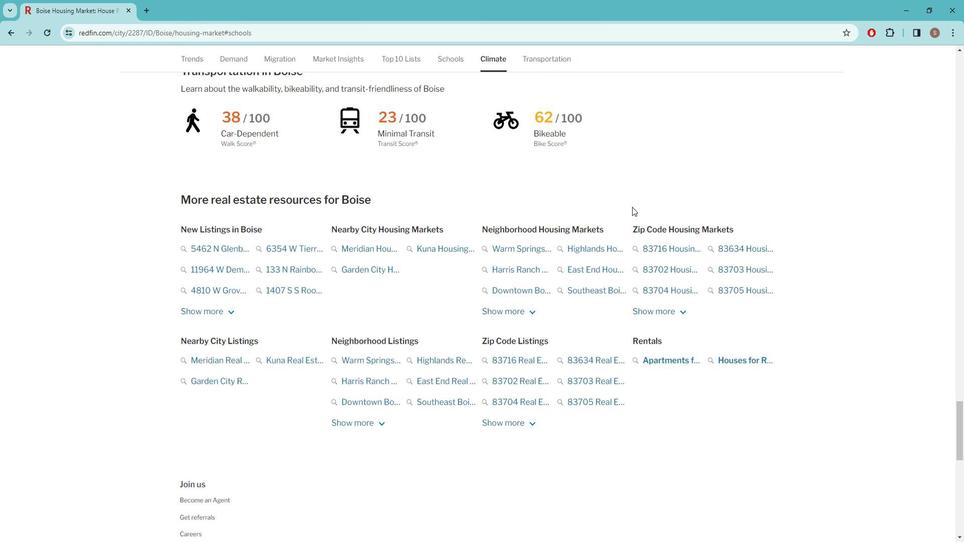 
Action: Mouse scrolled (632, 199) with delta (0, 0)
Screenshot: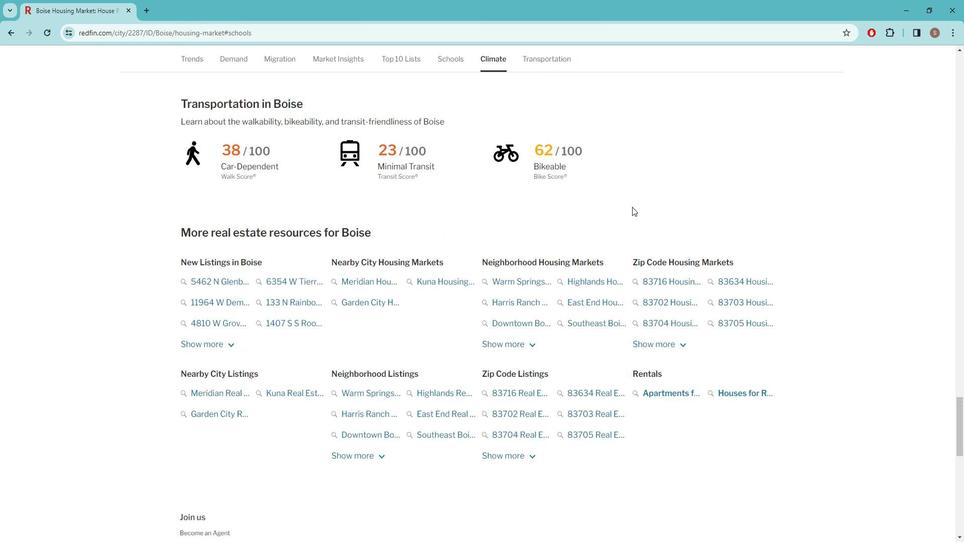 
Action: Mouse scrolled (632, 199) with delta (0, 0)
Screenshot: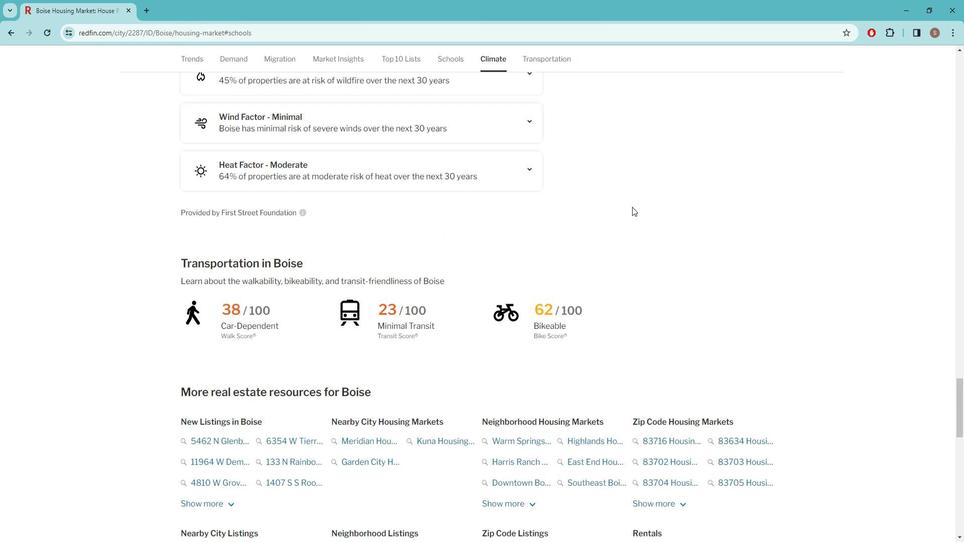 
Action: Mouse scrolled (632, 199) with delta (0, 0)
Screenshot: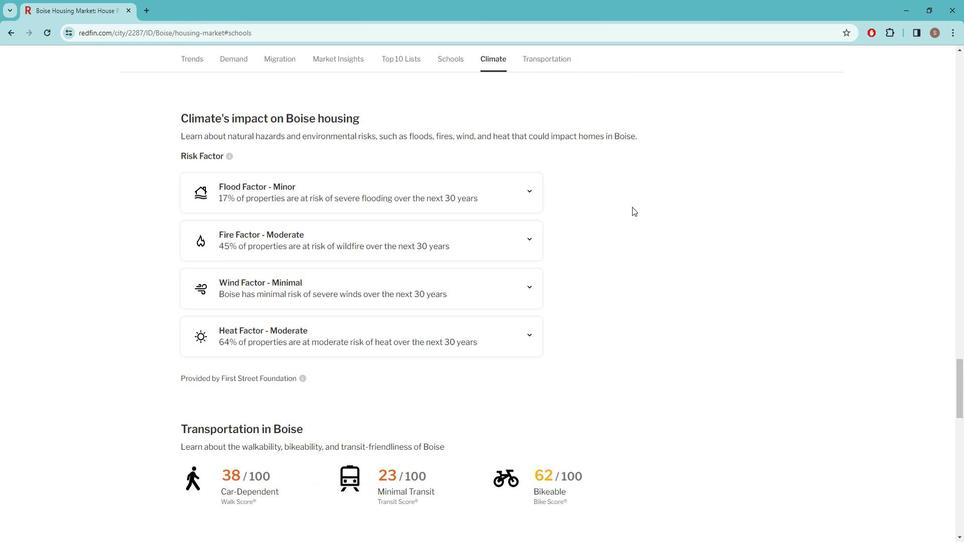 
Action: Mouse scrolled (632, 199) with delta (0, 0)
Screenshot: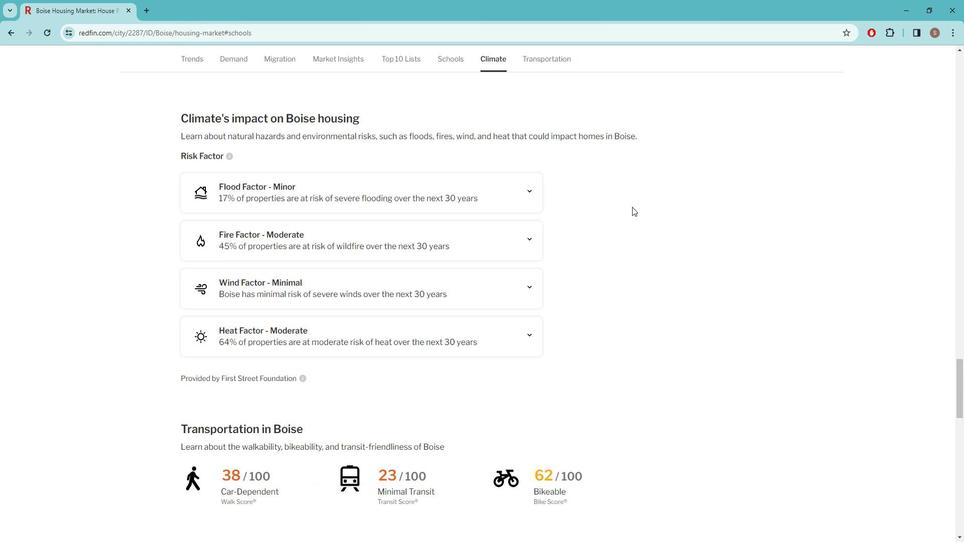 
Action: Mouse scrolled (632, 199) with delta (0, 0)
Screenshot: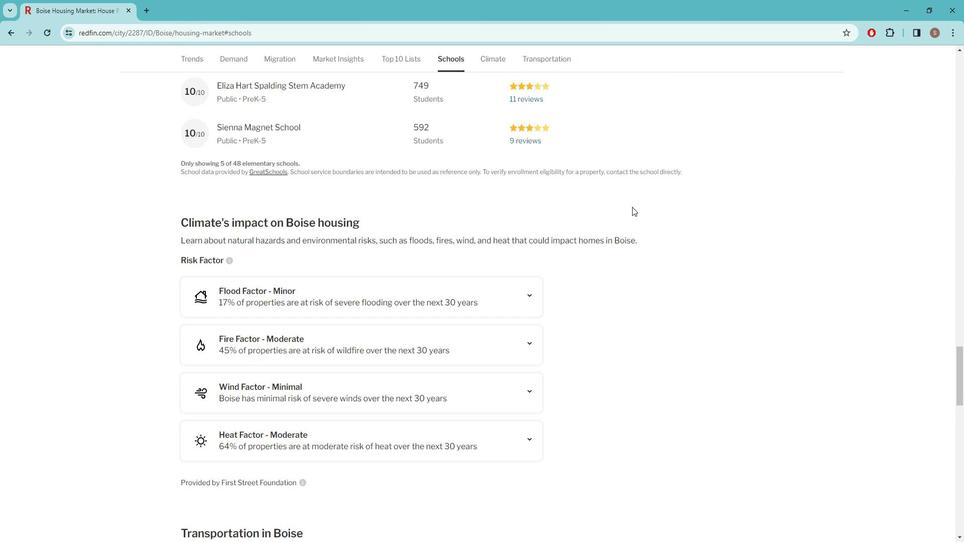 
Action: Mouse scrolled (632, 199) with delta (0, 0)
Screenshot: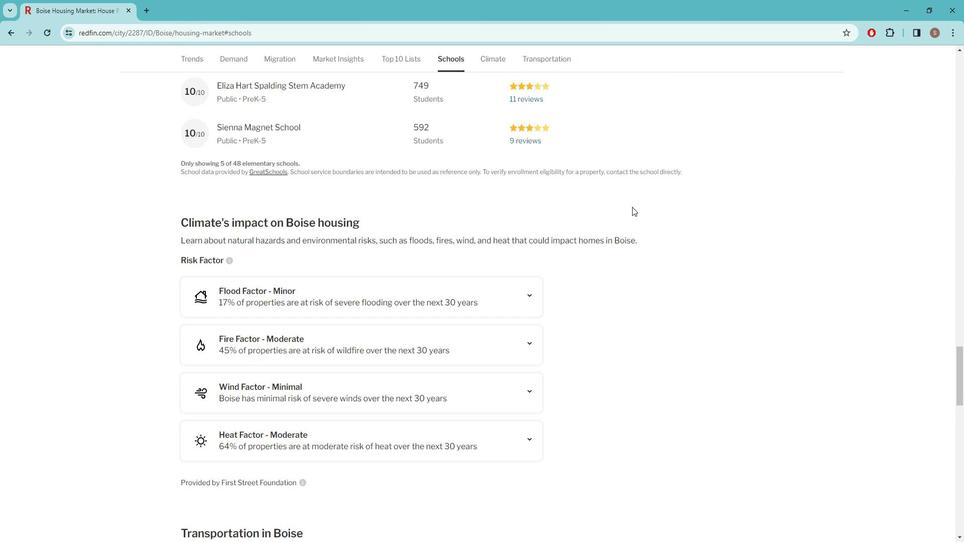 
Action: Mouse scrolled (632, 199) with delta (0, 0)
Screenshot: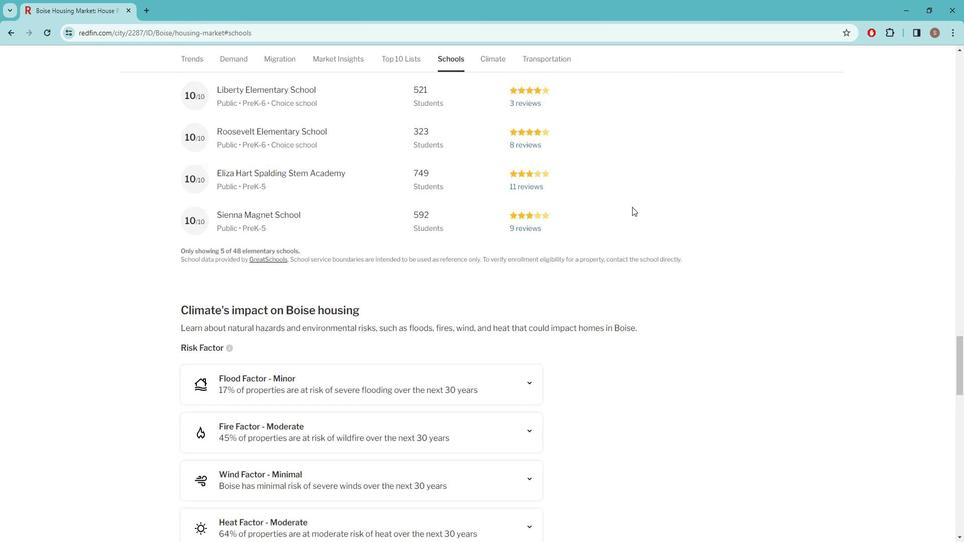 
Action: Mouse scrolled (632, 199) with delta (0, 0)
Screenshot: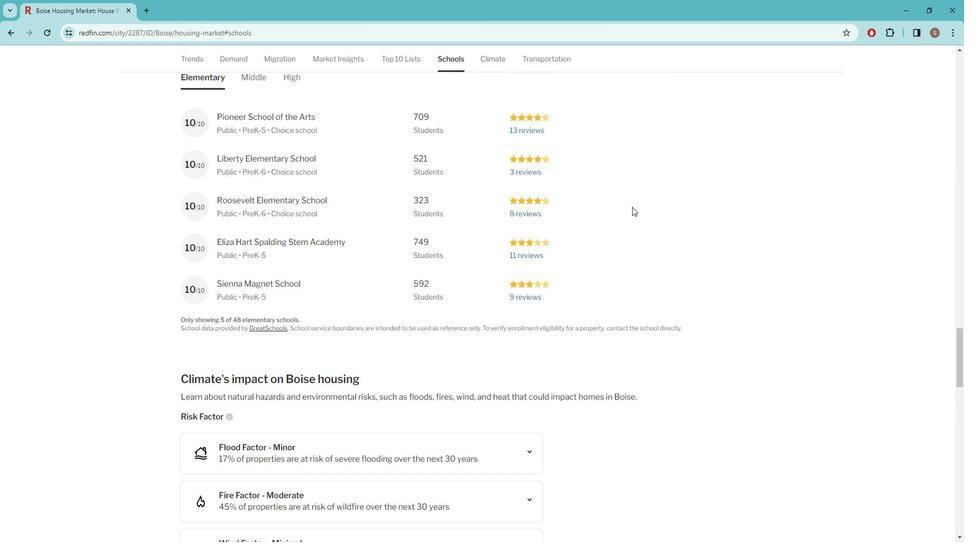 
Action: Mouse scrolled (632, 199) with delta (0, 0)
Screenshot: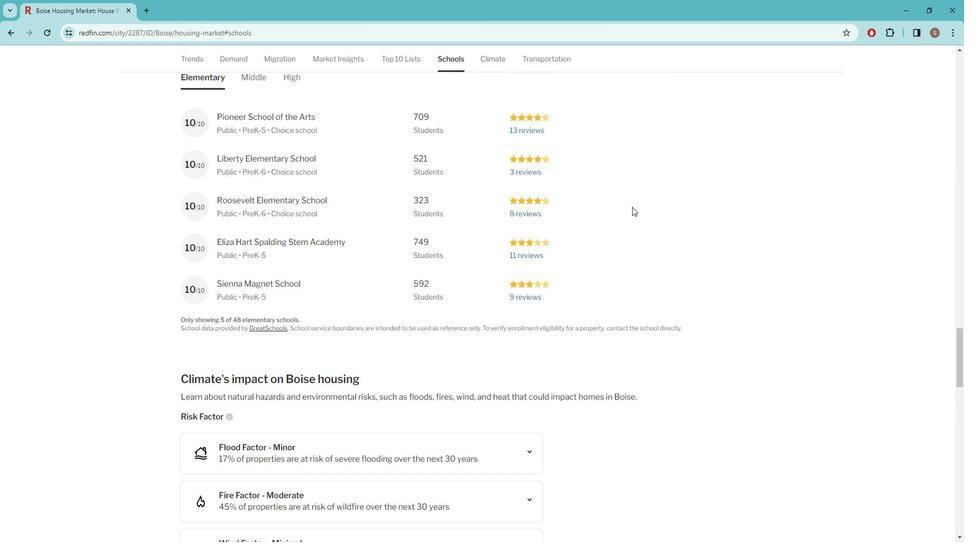 
Action: Mouse scrolled (632, 199) with delta (0, 0)
Screenshot: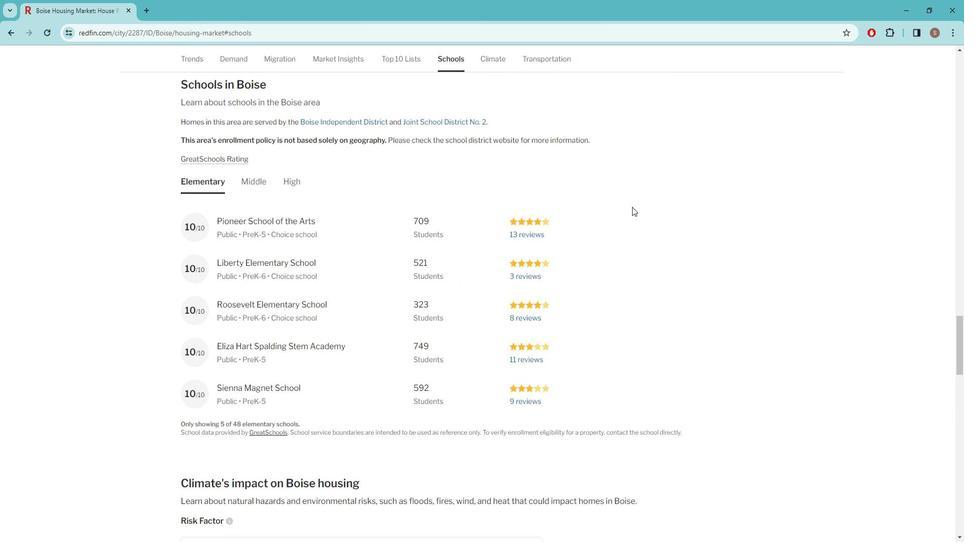 
Action: Mouse scrolled (632, 199) with delta (0, 0)
Screenshot: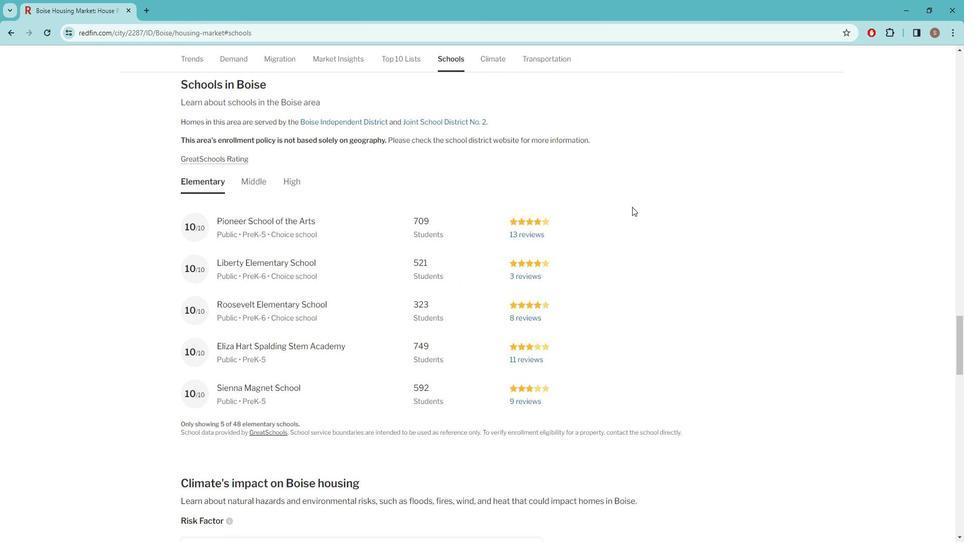 
Action: Mouse scrolled (632, 199) with delta (0, 0)
Screenshot: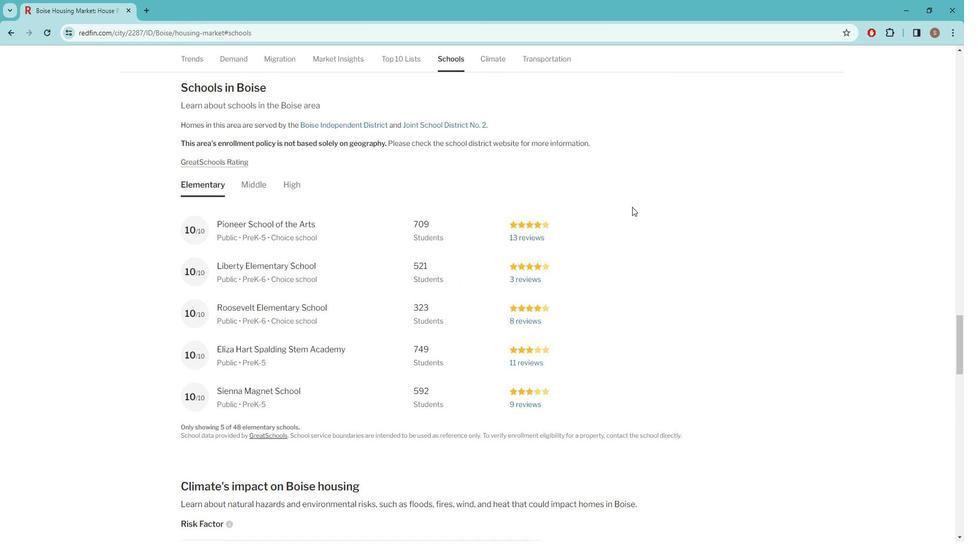 
Action: Mouse scrolled (632, 199) with delta (0, 0)
Screenshot: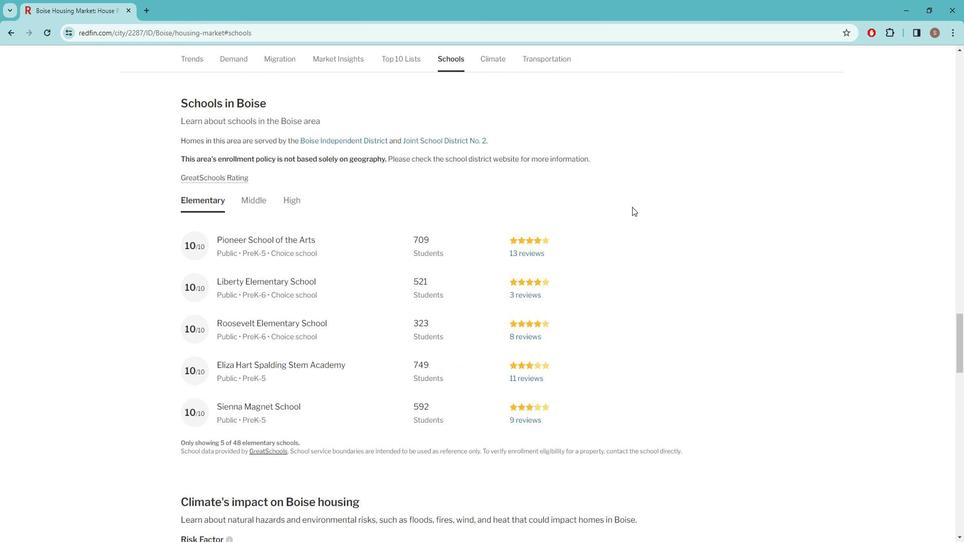 
Action: Mouse scrolled (632, 199) with delta (0, 0)
Screenshot: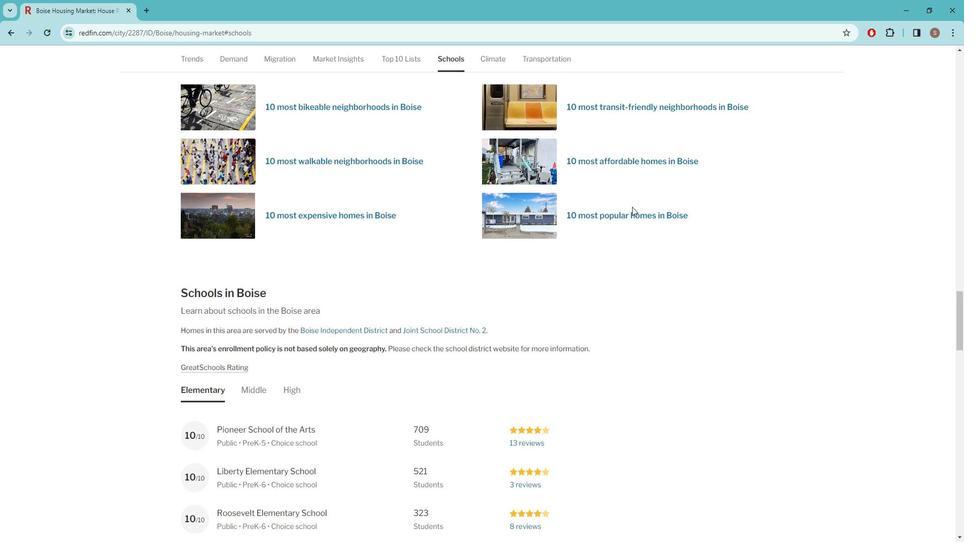 
Action: Mouse scrolled (632, 199) with delta (0, 0)
Screenshot: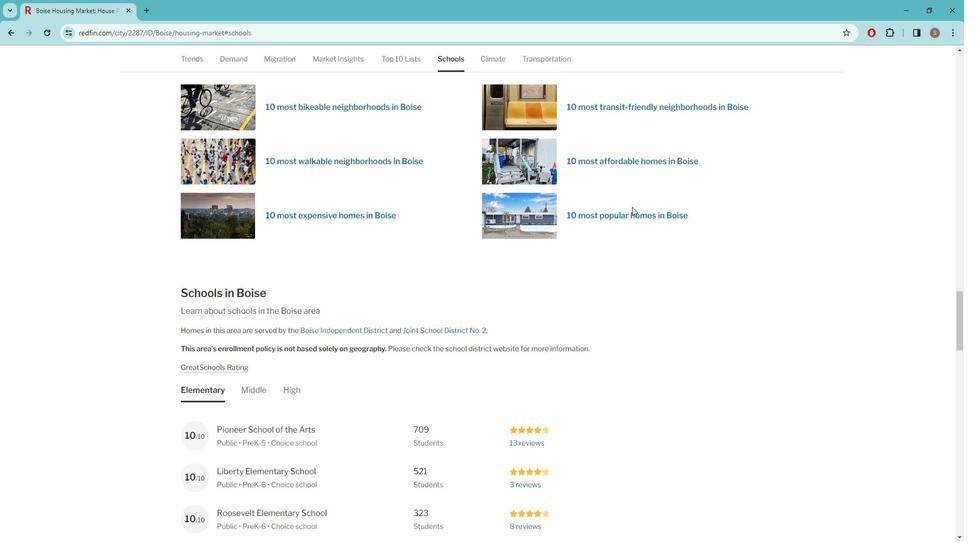 
Action: Mouse scrolled (632, 199) with delta (0, 0)
Screenshot: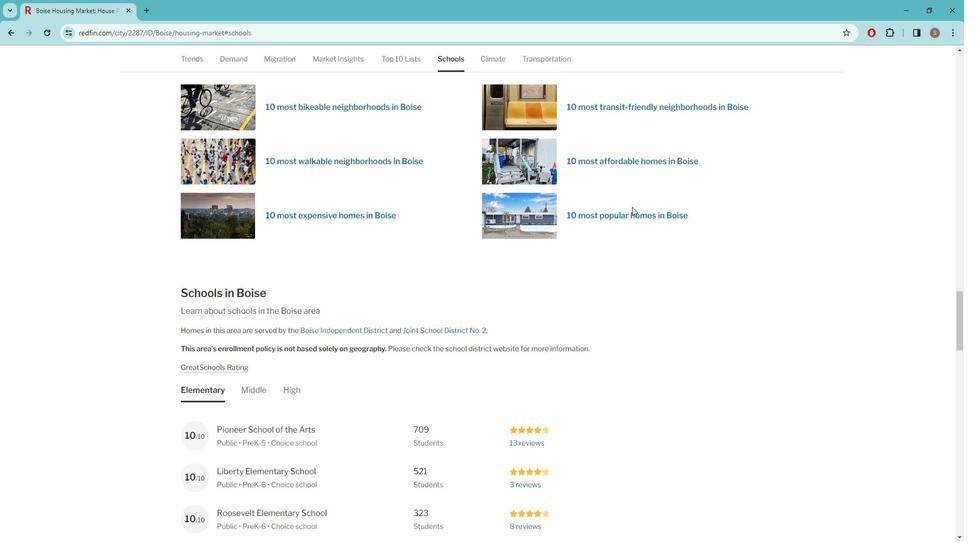 
Action: Mouse scrolled (632, 199) with delta (0, 0)
Screenshot: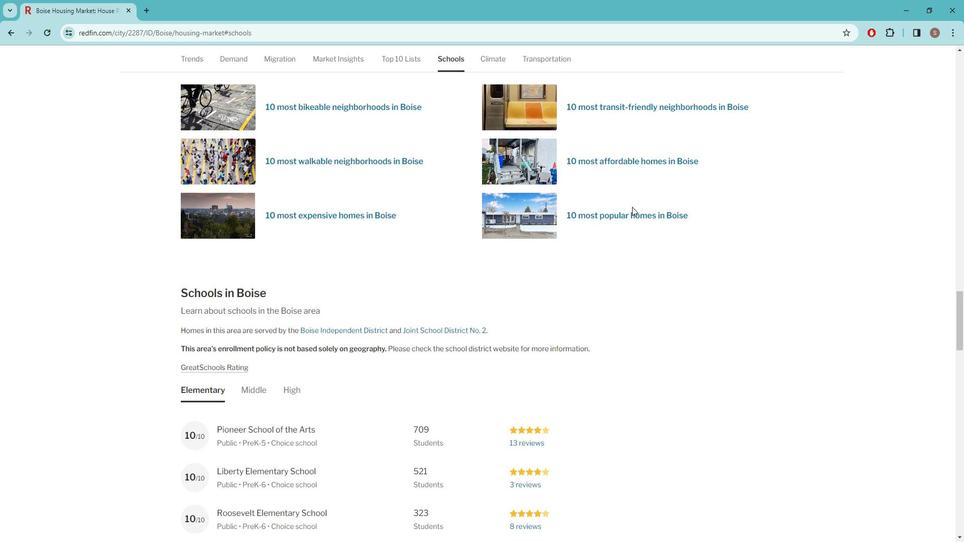 
Action: Mouse scrolled (632, 199) with delta (0, 0)
Screenshot: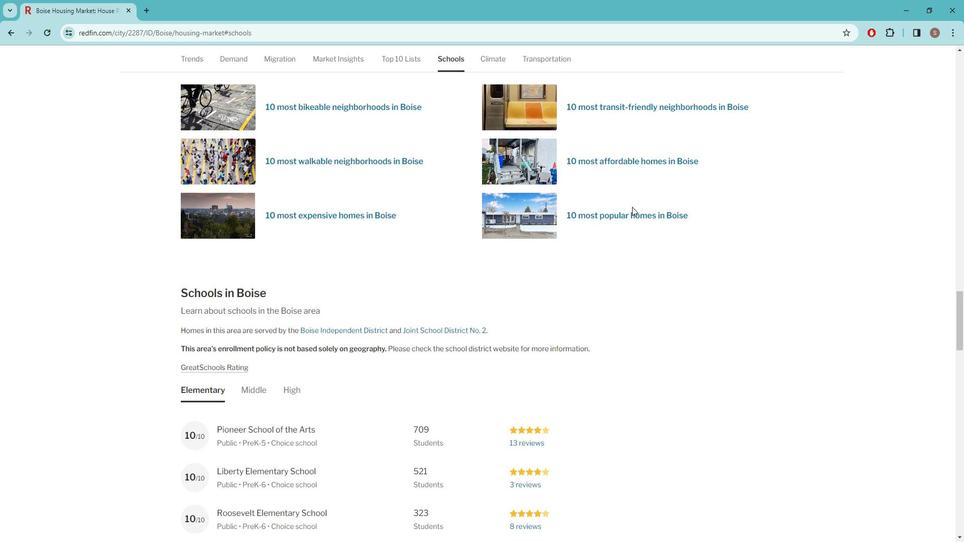 
Action: Mouse scrolled (632, 199) with delta (0, 0)
Screenshot: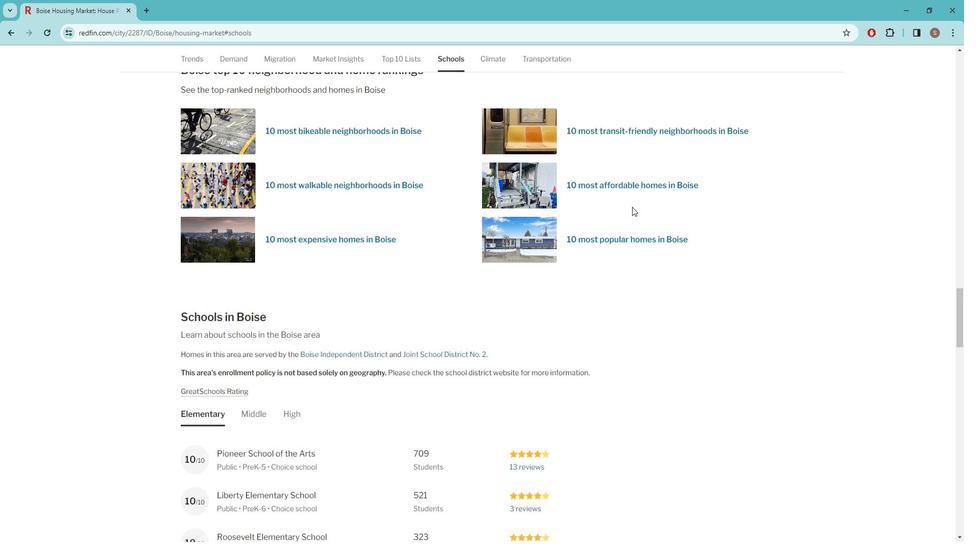 
Action: Mouse scrolled (632, 199) with delta (0, 0)
Screenshot: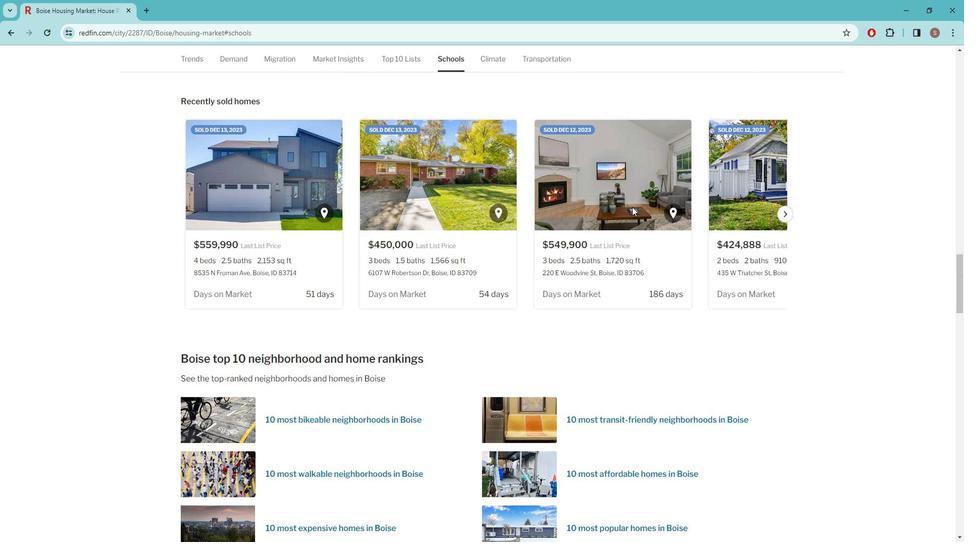 
Action: Mouse scrolled (632, 199) with delta (0, 0)
Screenshot: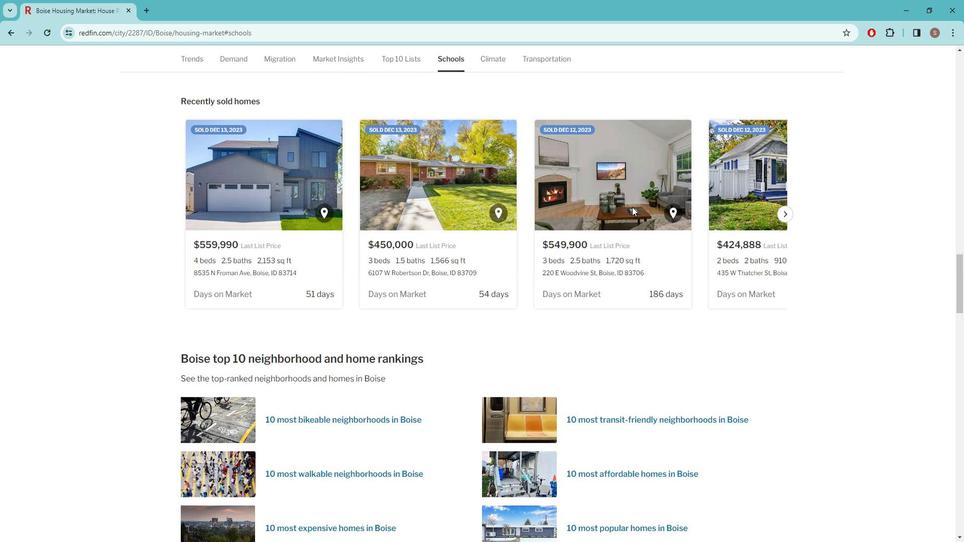 
Action: Mouse scrolled (632, 199) with delta (0, 0)
Screenshot: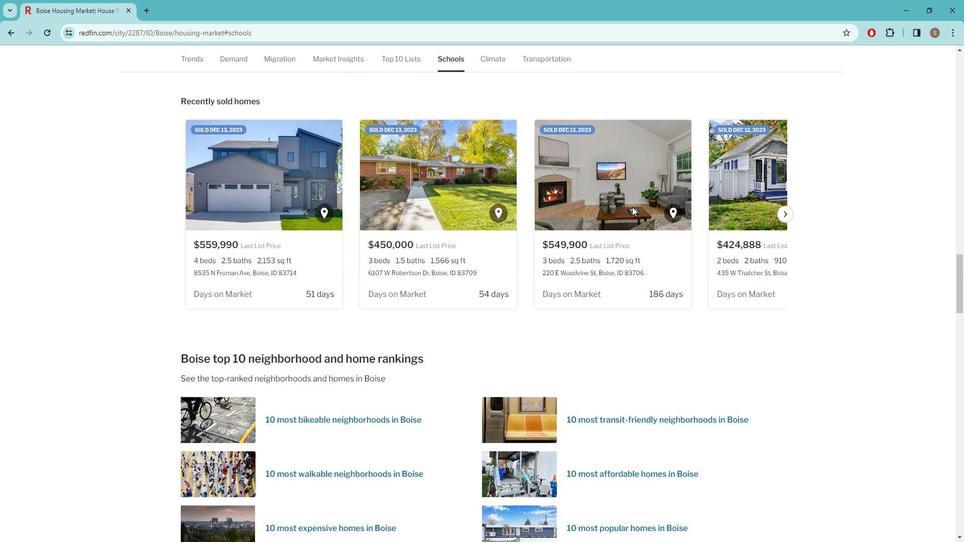
Action: Mouse scrolled (632, 199) with delta (0, 0)
Screenshot: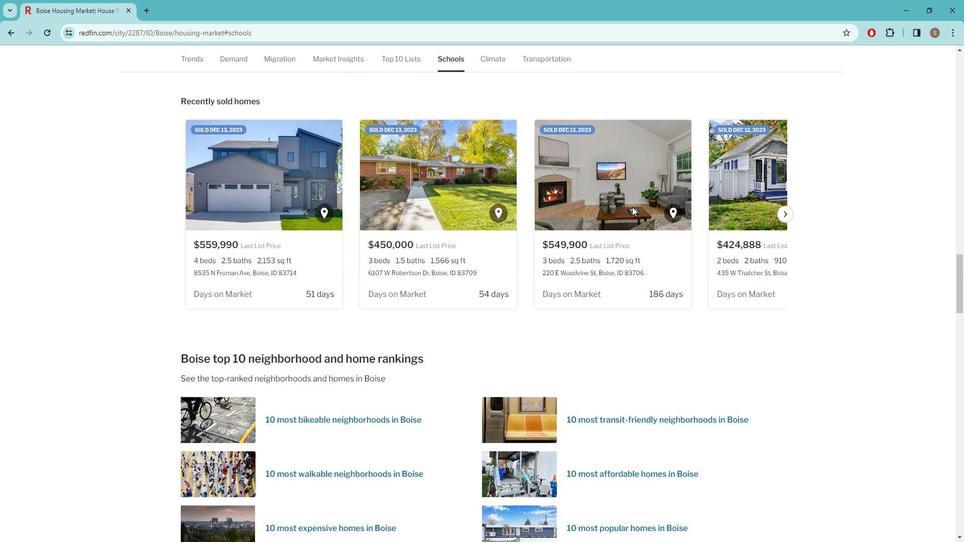 
Action: Mouse scrolled (632, 199) with delta (0, 0)
Screenshot: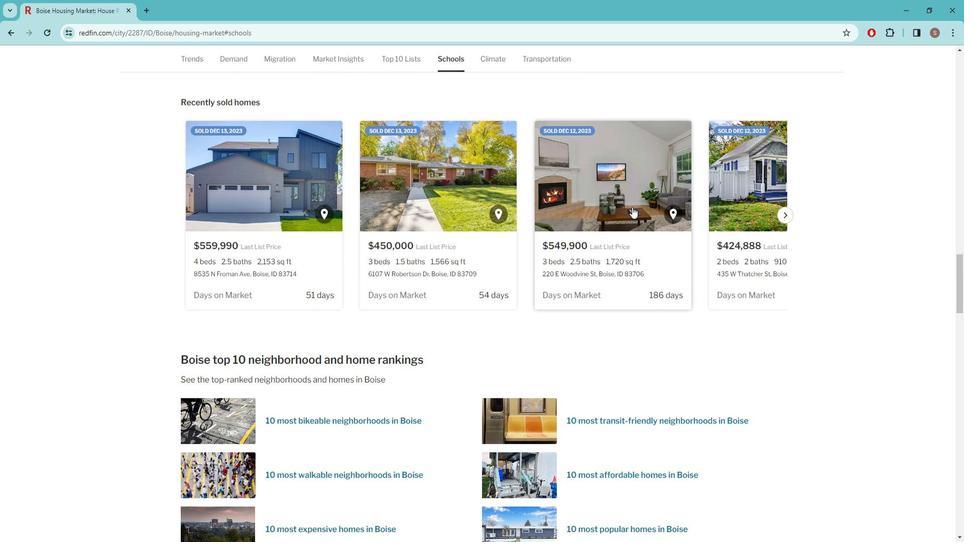 
Action: Mouse scrolled (632, 199) with delta (0, 0)
Screenshot: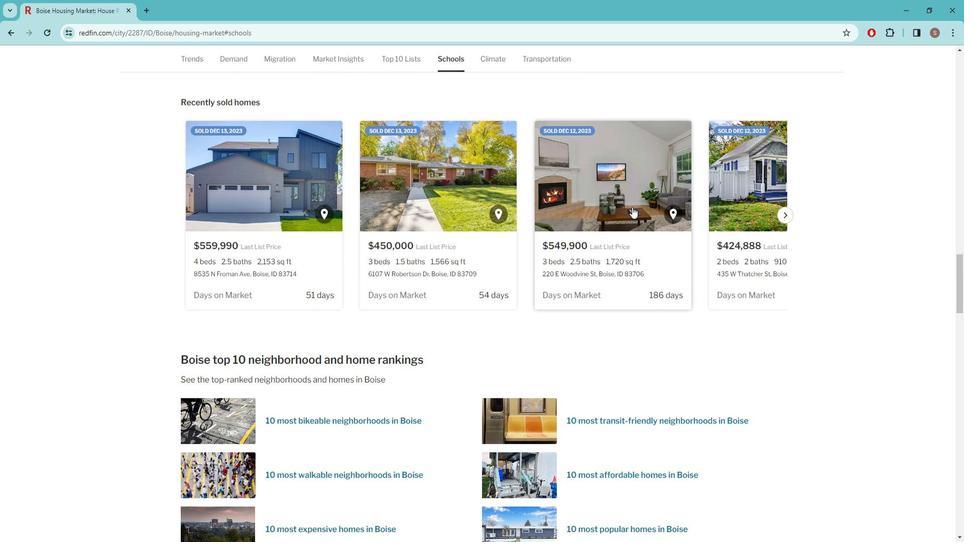 
Action: Mouse scrolled (632, 199) with delta (0, 0)
Screenshot: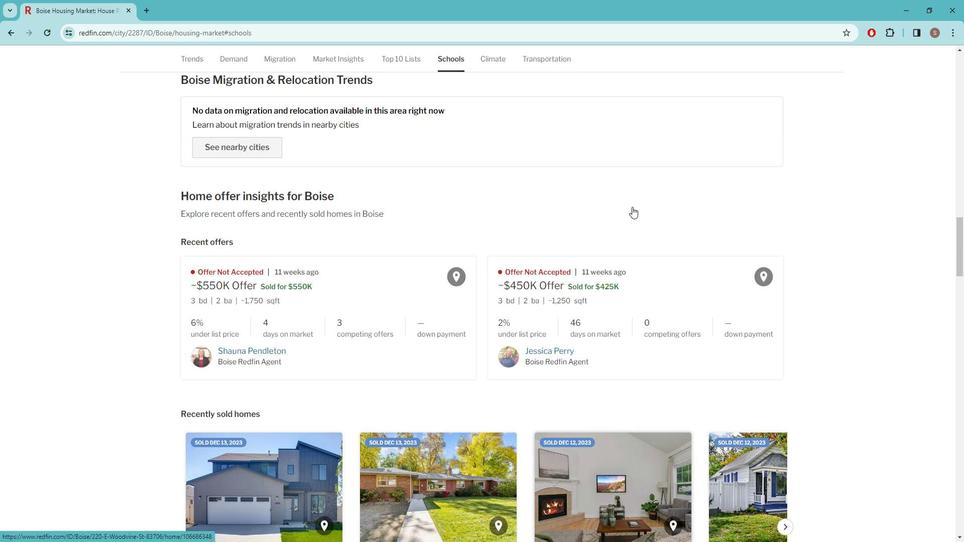 
Action: Mouse scrolled (632, 199) with delta (0, 0)
Screenshot: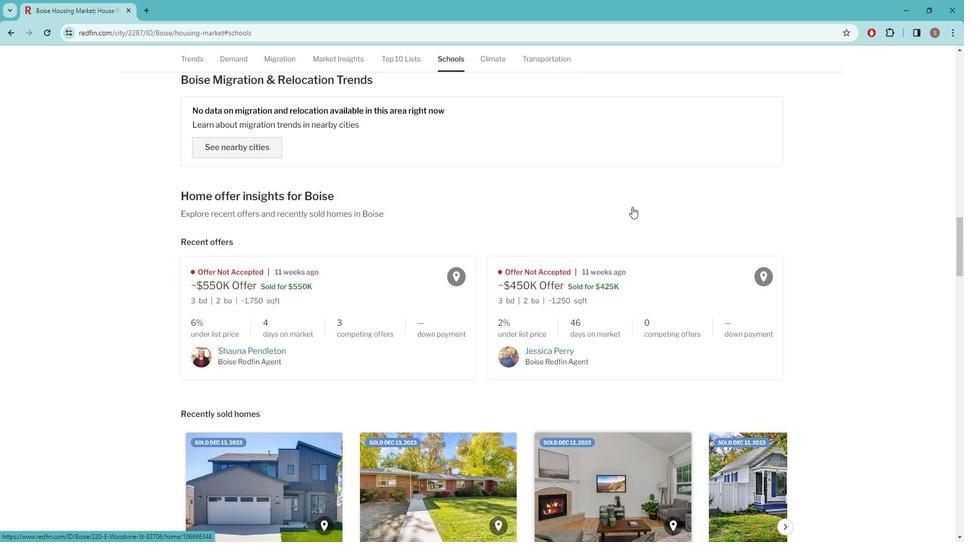 
Action: Mouse scrolled (632, 199) with delta (0, 0)
Screenshot: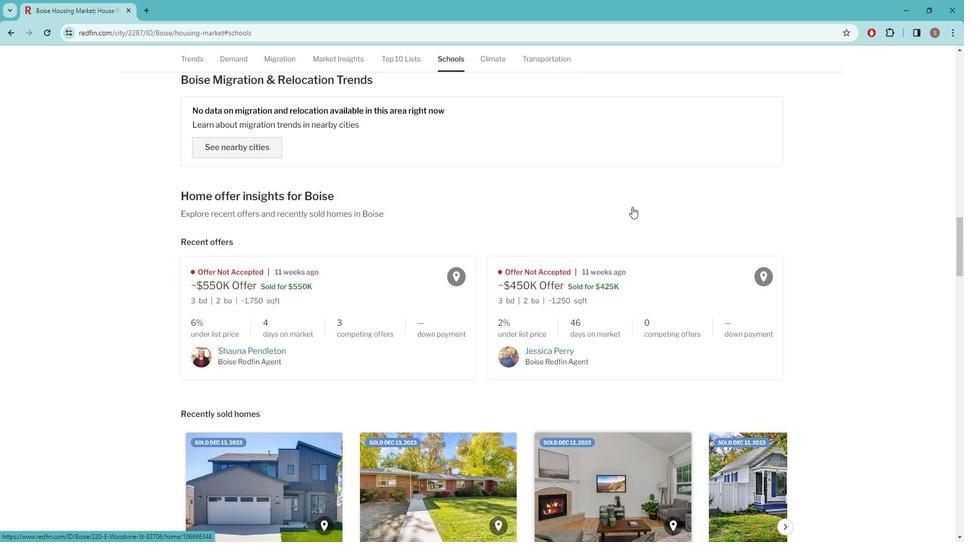 
Action: Mouse scrolled (632, 199) with delta (0, 0)
Screenshot: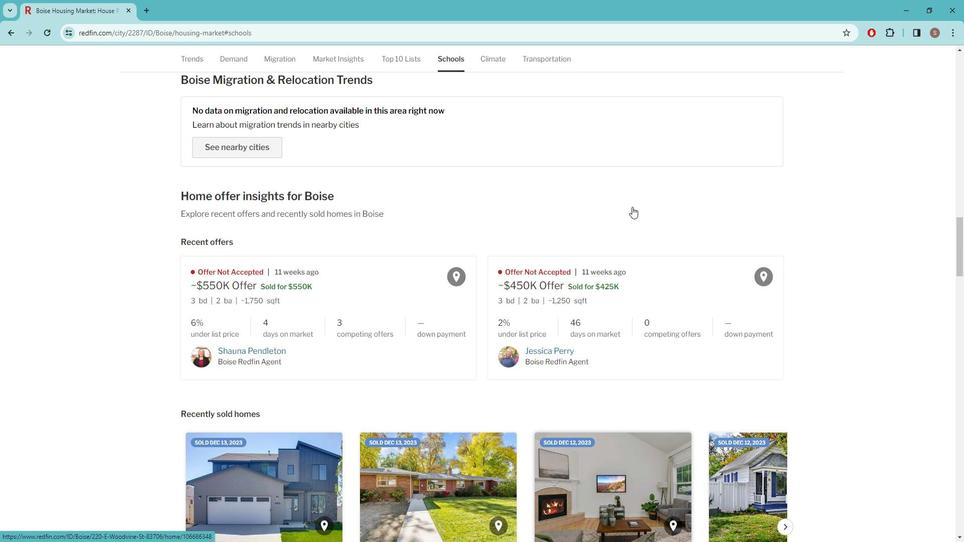 
Action: Mouse scrolled (632, 199) with delta (0, 0)
Screenshot: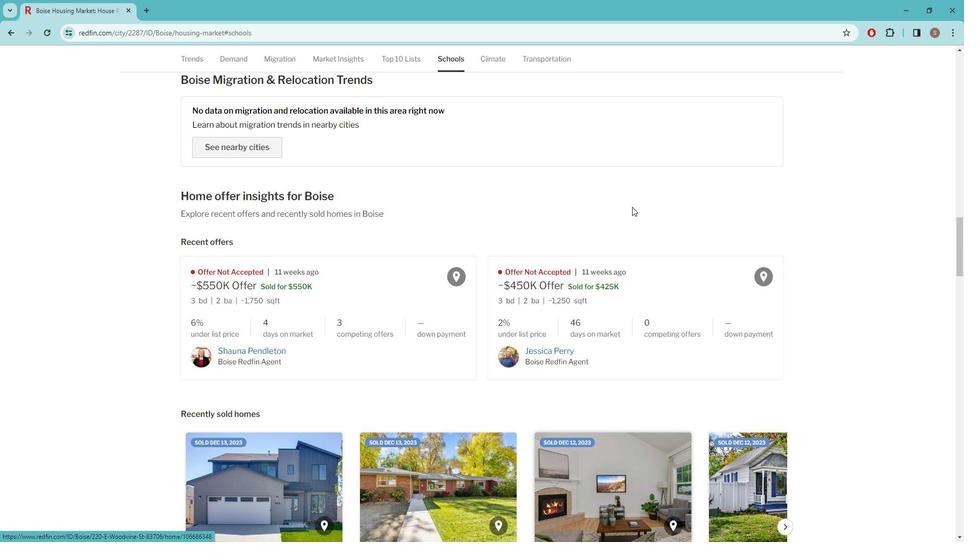 
Action: Mouse scrolled (632, 199) with delta (0, 0)
Screenshot: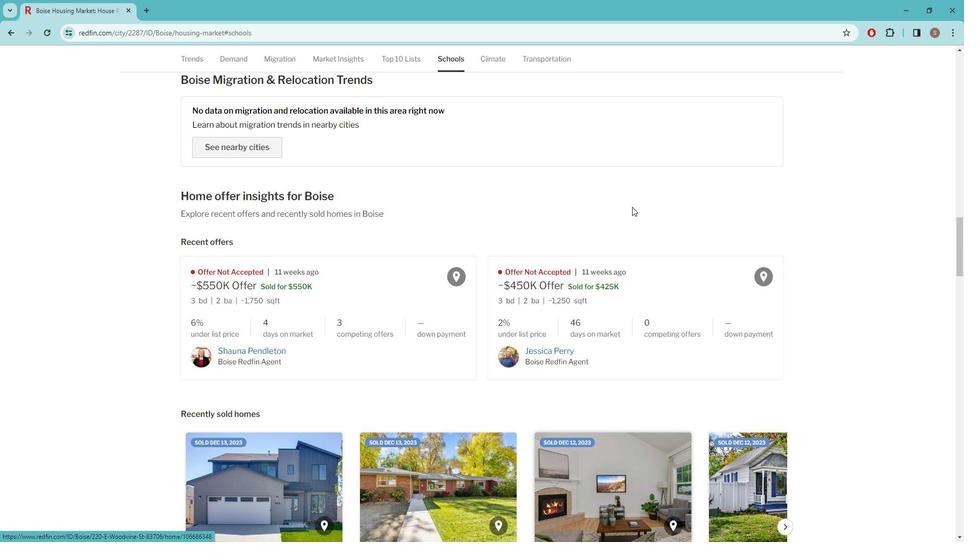 
Action: Mouse scrolled (632, 199) with delta (0, 0)
Screenshot: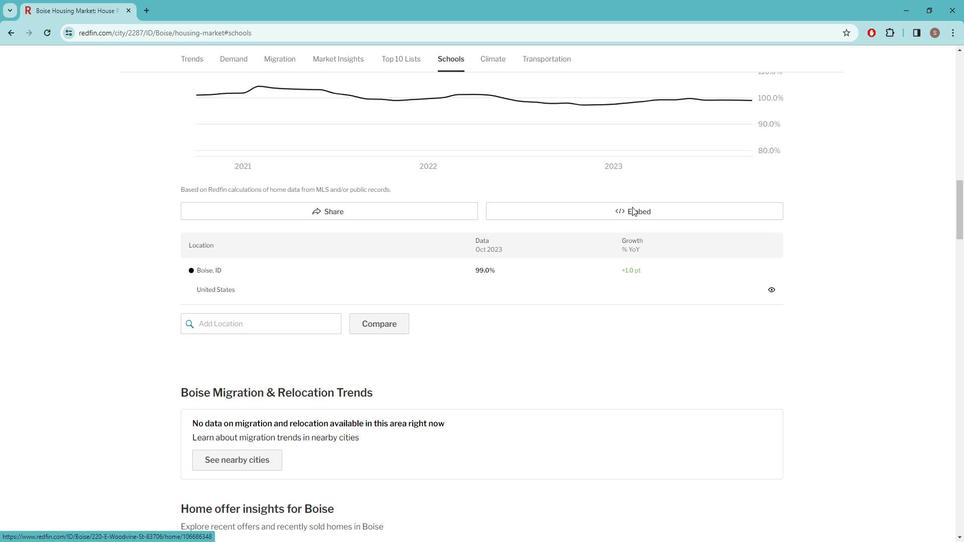 
Action: Mouse scrolled (632, 199) with delta (0, 0)
Screenshot: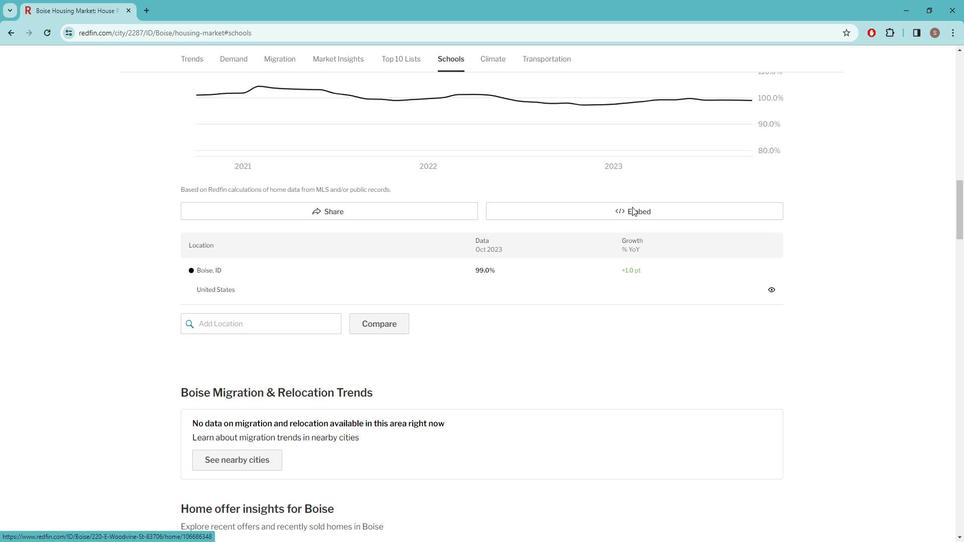 
Action: Mouse scrolled (632, 199) with delta (0, 0)
Screenshot: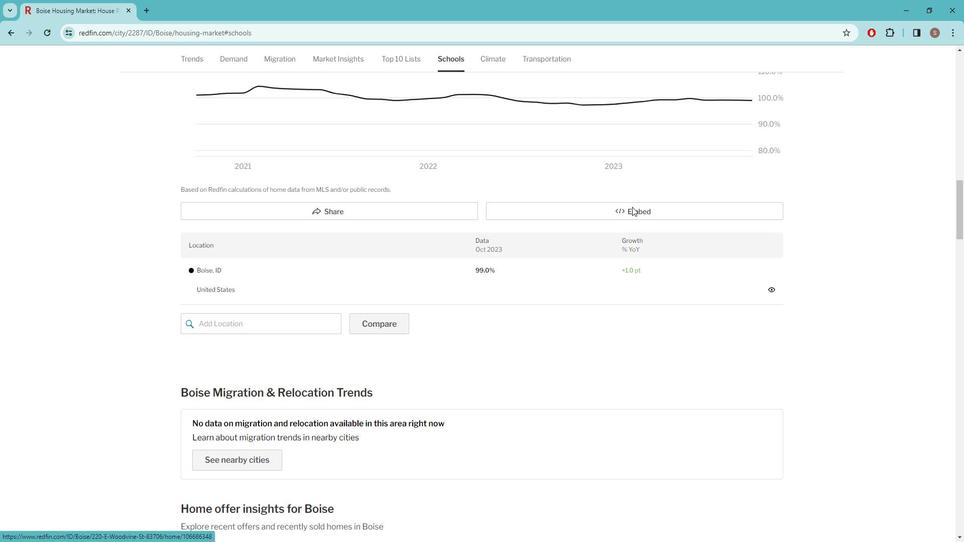 
Action: Mouse scrolled (632, 199) with delta (0, 0)
Screenshot: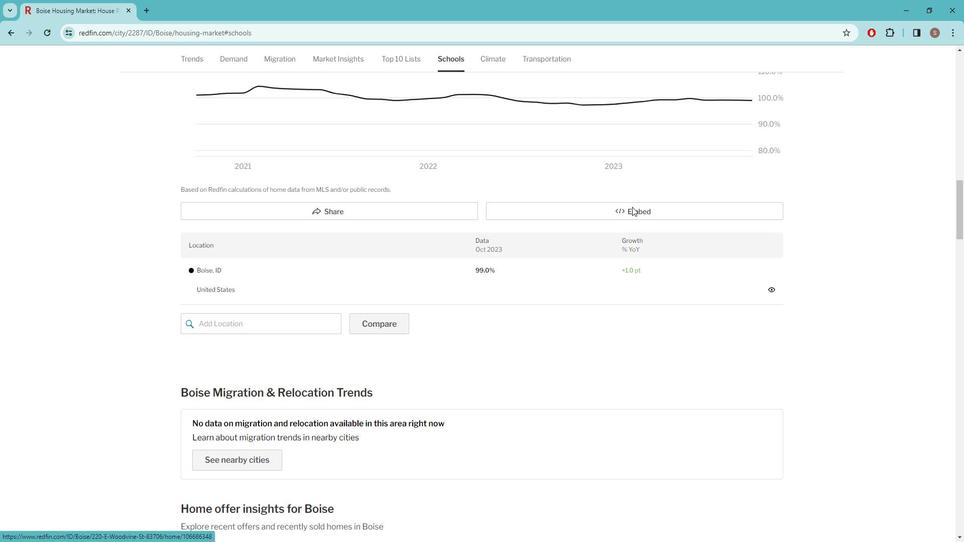 
Action: Mouse scrolled (632, 199) with delta (0, 0)
Screenshot: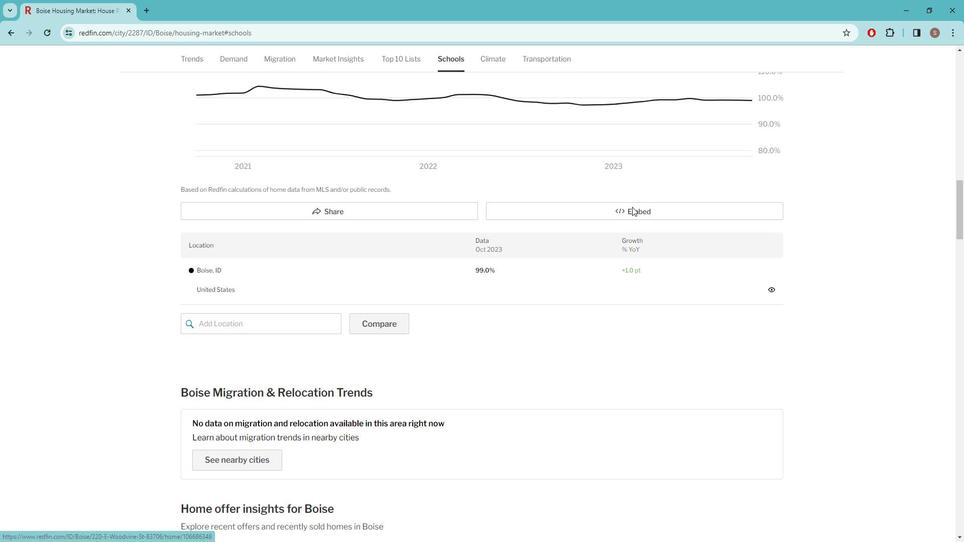 
Action: Mouse scrolled (632, 199) with delta (0, 0)
Screenshot: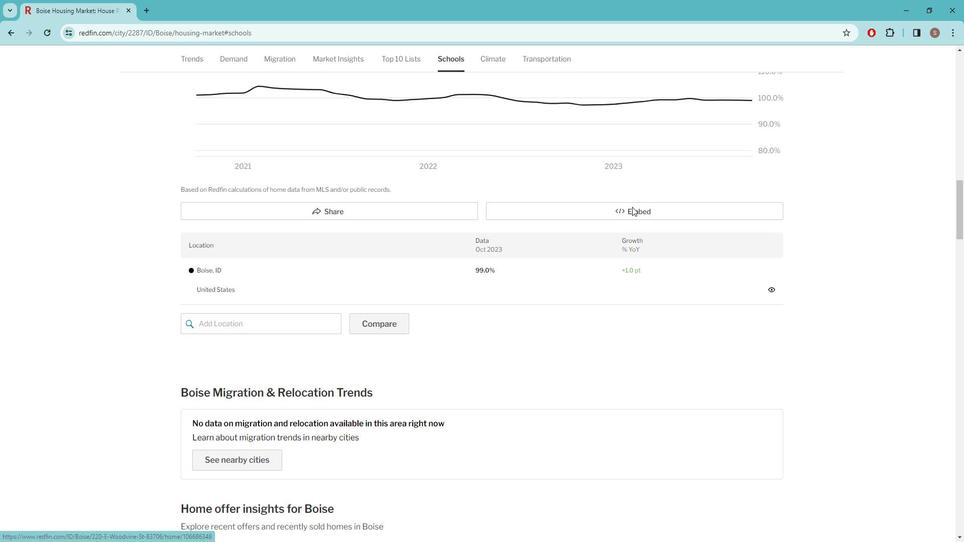 
Action: Mouse scrolled (632, 199) with delta (0, 0)
Screenshot: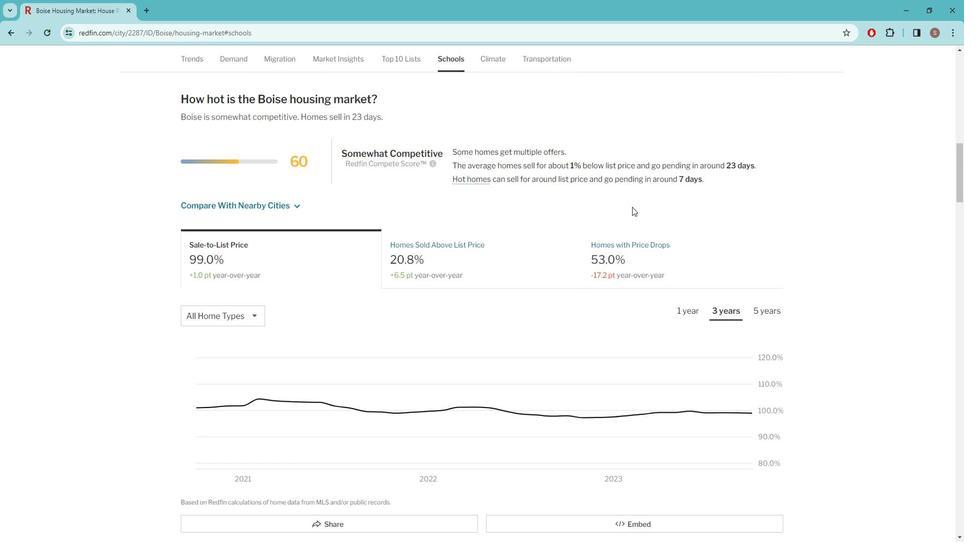 
Action: Mouse scrolled (632, 199) with delta (0, 0)
Screenshot: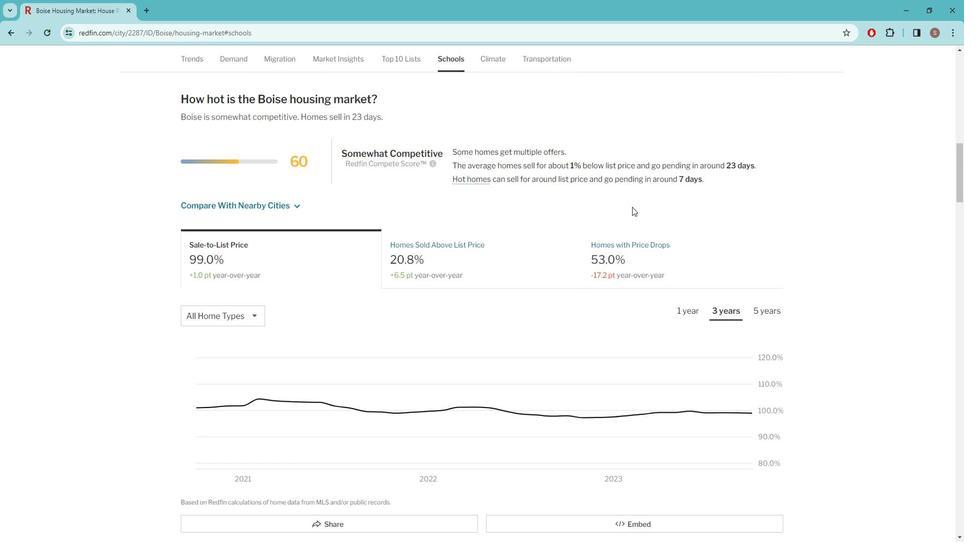 
Action: Mouse scrolled (632, 199) with delta (0, 0)
Screenshot: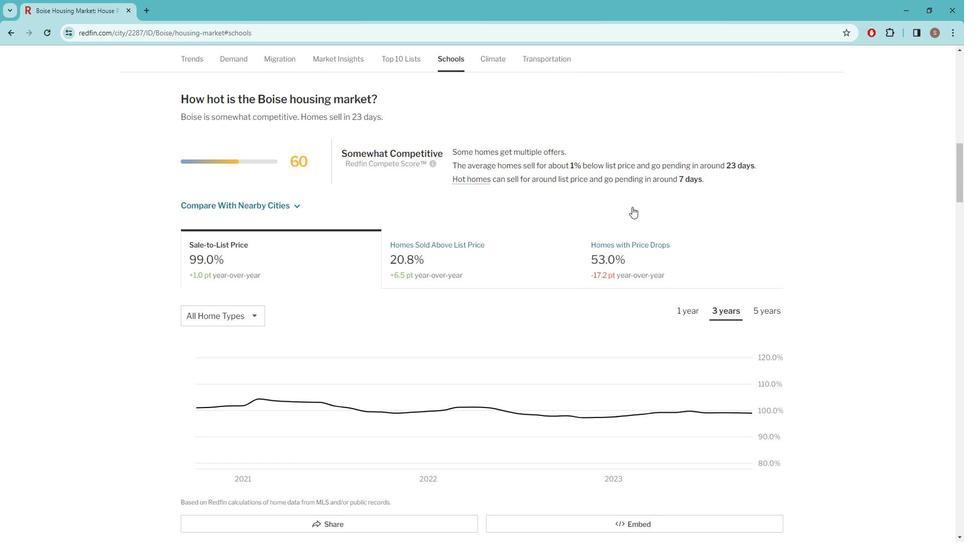
Action: Mouse scrolled (632, 199) with delta (0, 0)
Screenshot: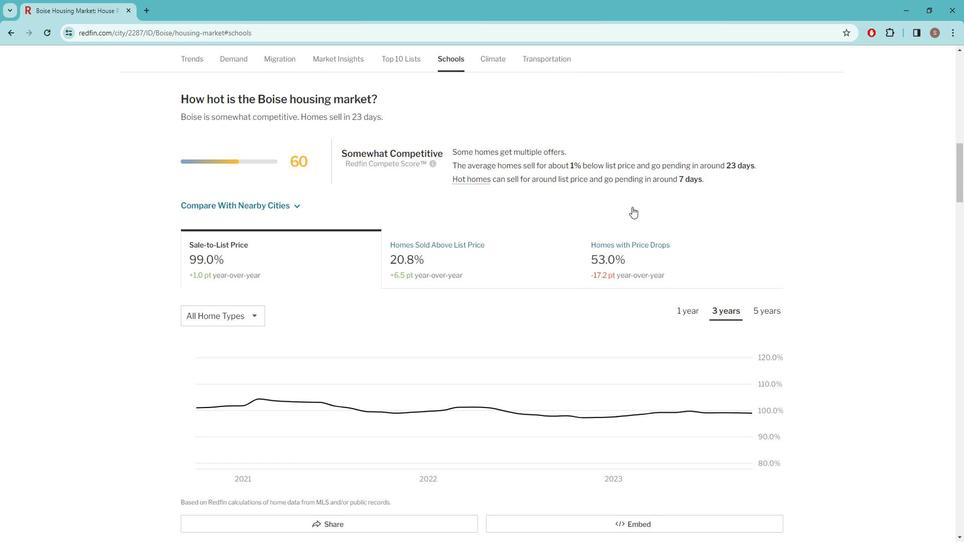 
Action: Mouse moved to (630, 199)
Screenshot: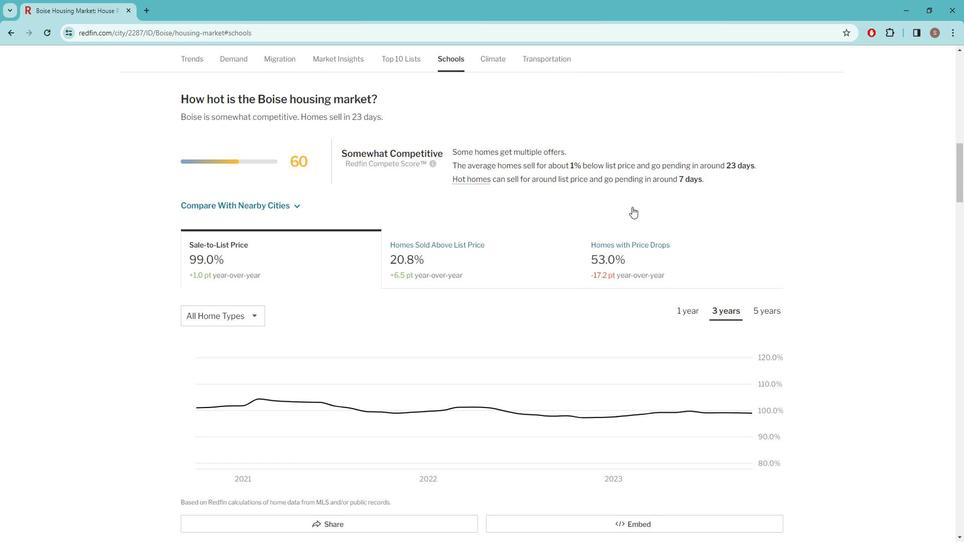 
Action: Mouse scrolled (630, 199) with delta (0, 0)
Screenshot: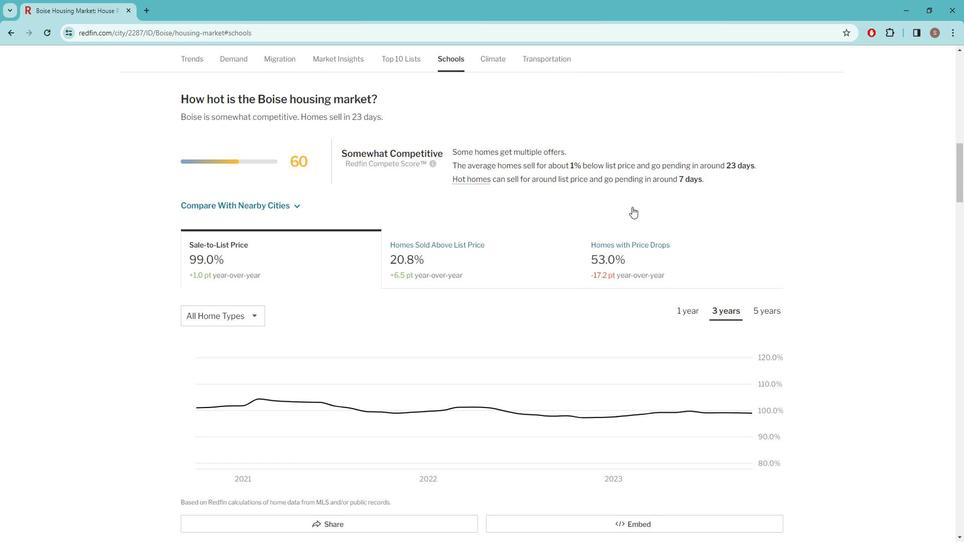 
Action: Mouse moved to (630, 199)
Screenshot: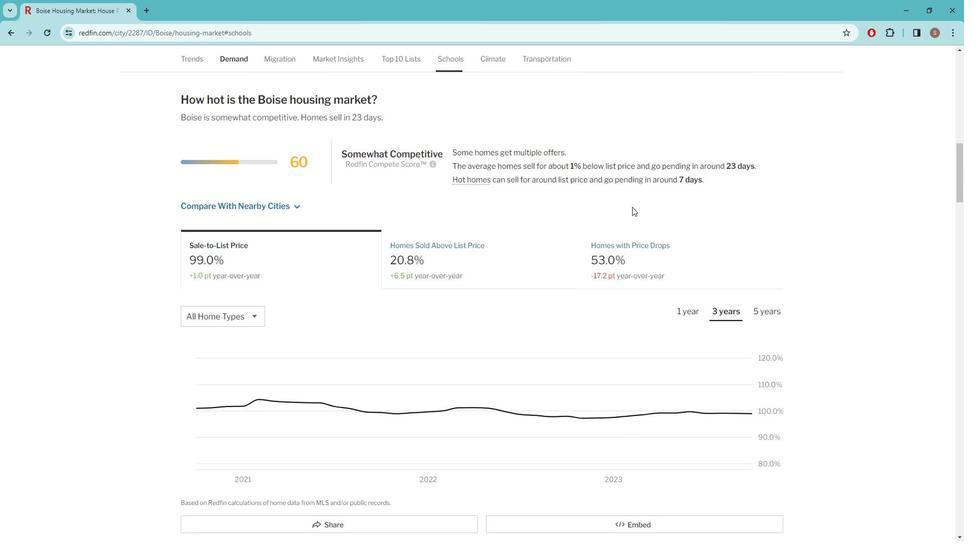 
Action: Mouse scrolled (630, 199) with delta (0, 0)
Screenshot: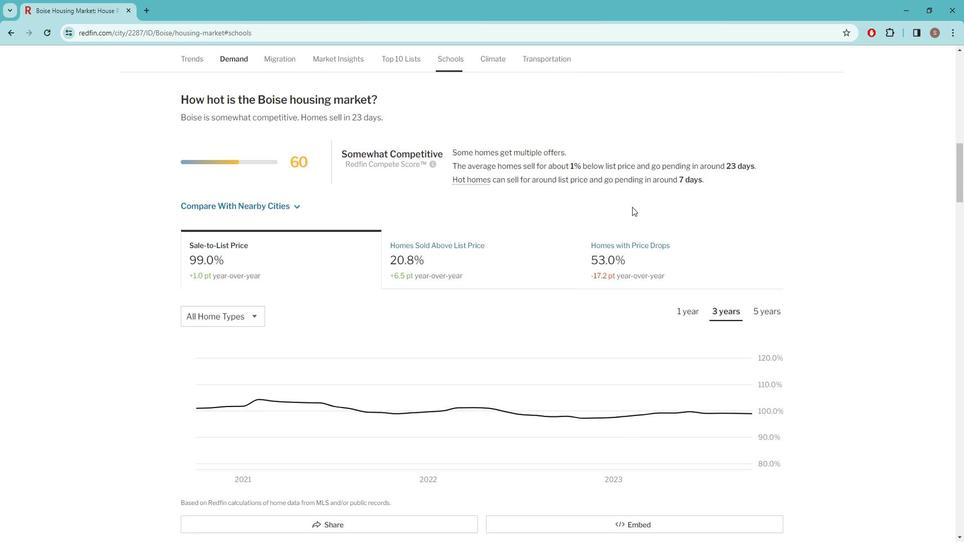 
Action: Mouse moved to (588, 198)
Screenshot: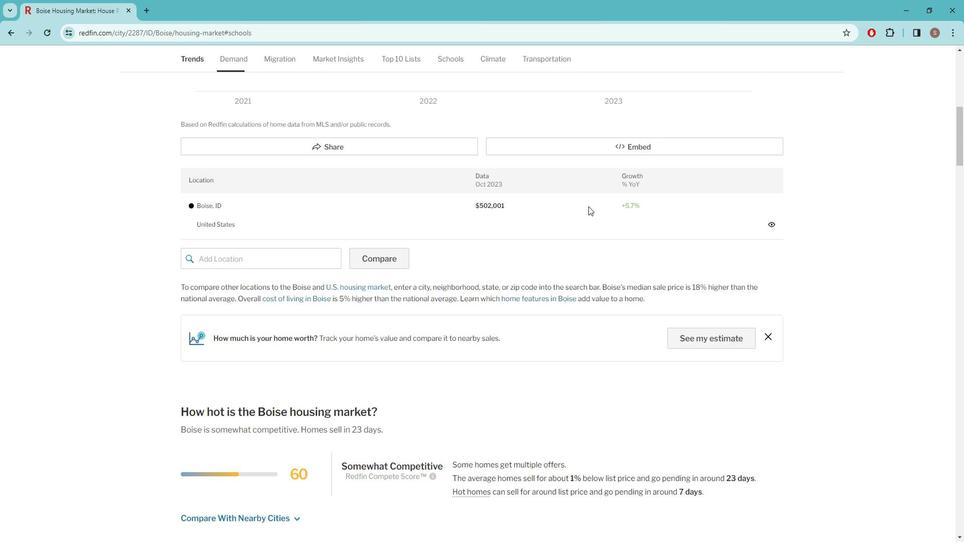 
Action: Mouse scrolled (588, 198) with delta (0, 0)
Screenshot: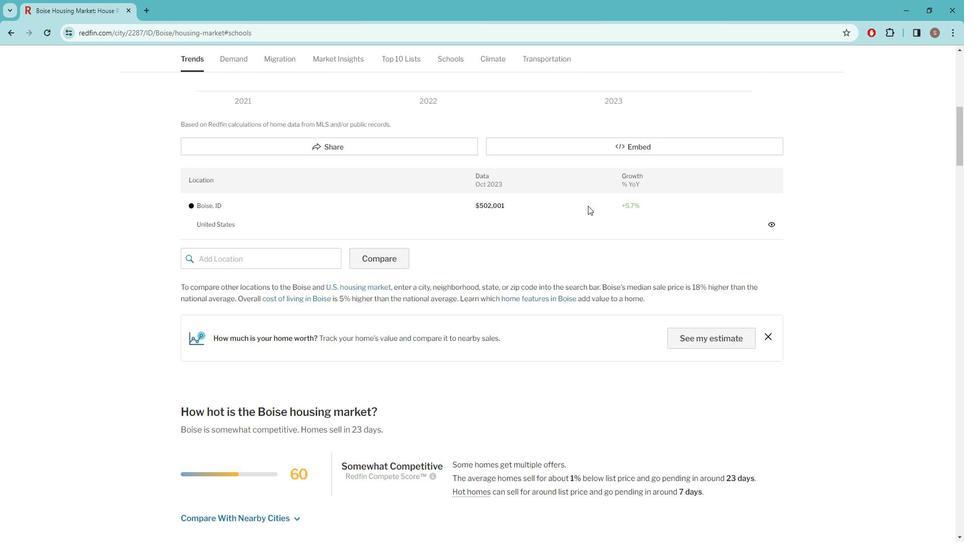 
Action: Mouse scrolled (588, 198) with delta (0, 0)
Screenshot: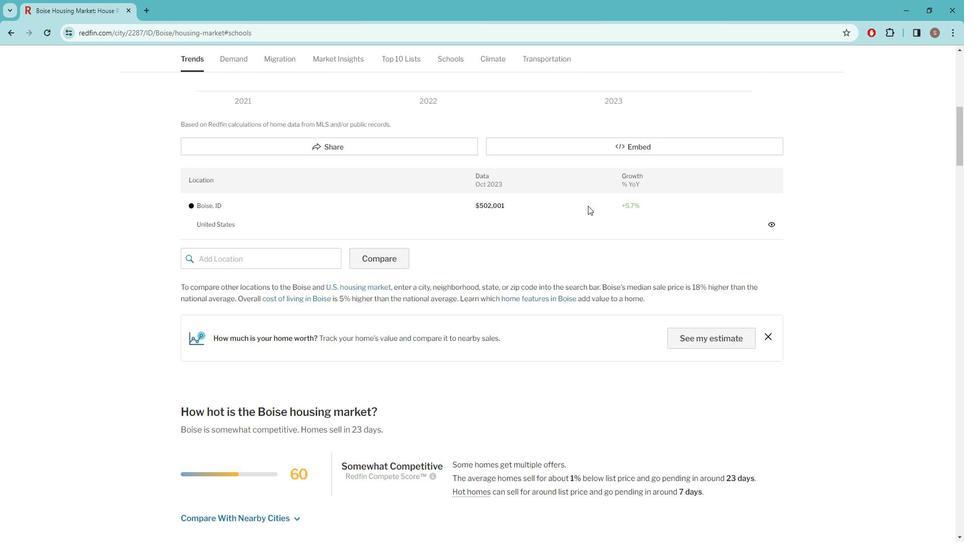 
Action: Mouse scrolled (588, 198) with delta (0, 0)
Screenshot: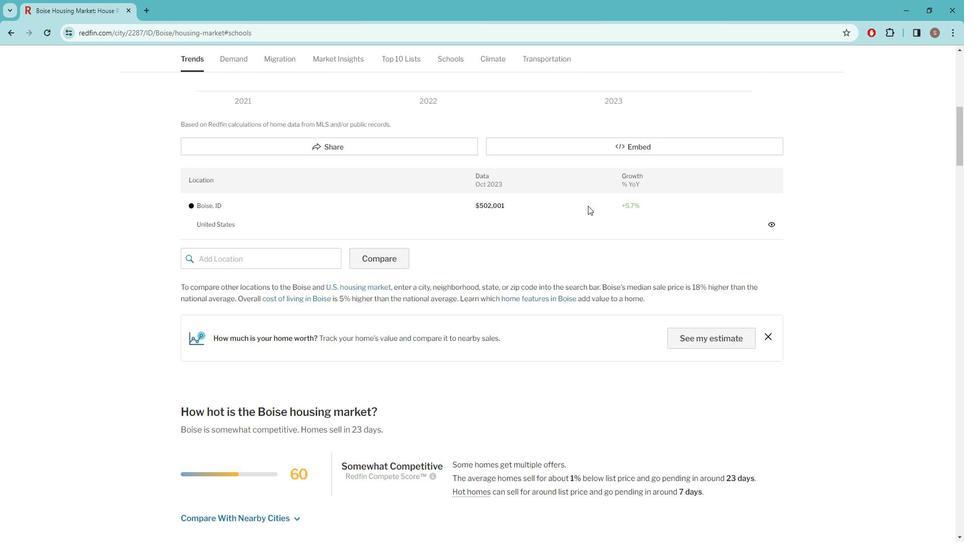 
Action: Mouse scrolled (588, 198) with delta (0, 0)
Screenshot: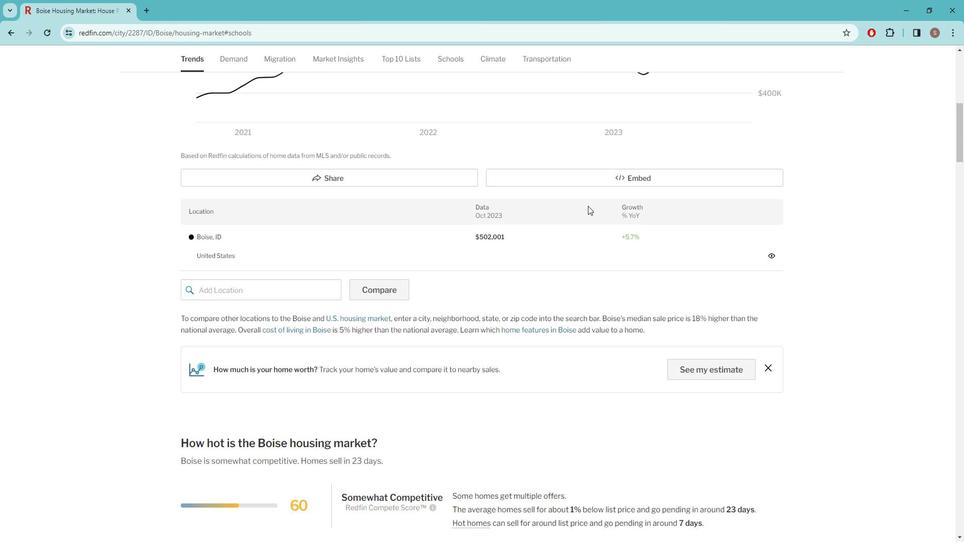 
Action: Mouse scrolled (588, 198) with delta (0, 0)
Screenshot: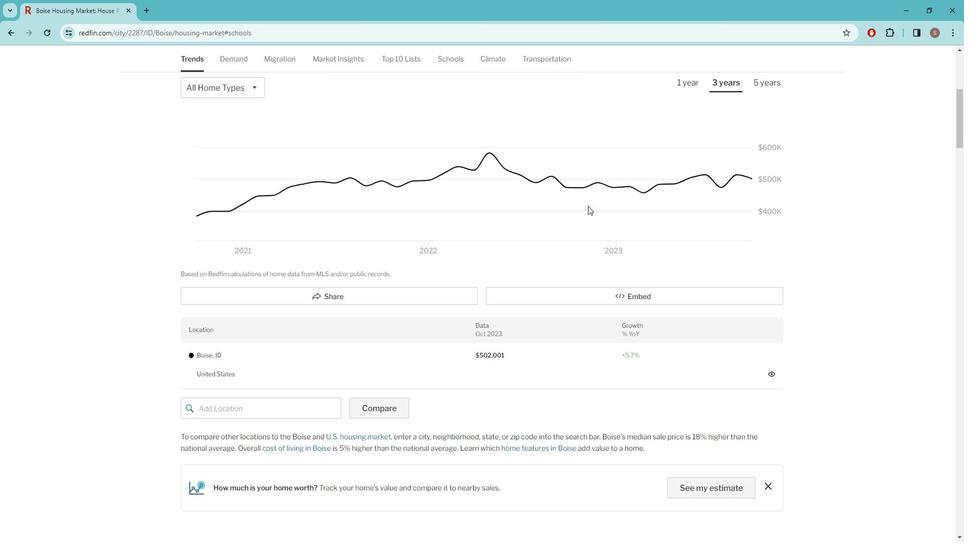 
Action: Mouse scrolled (588, 198) with delta (0, 0)
Screenshot: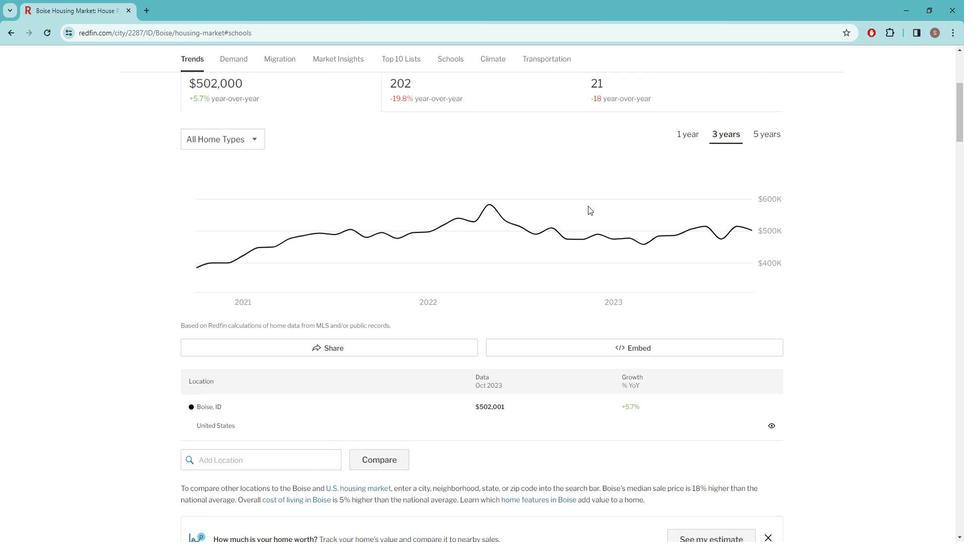 
Action: Mouse scrolled (588, 198) with delta (0, 0)
Screenshot: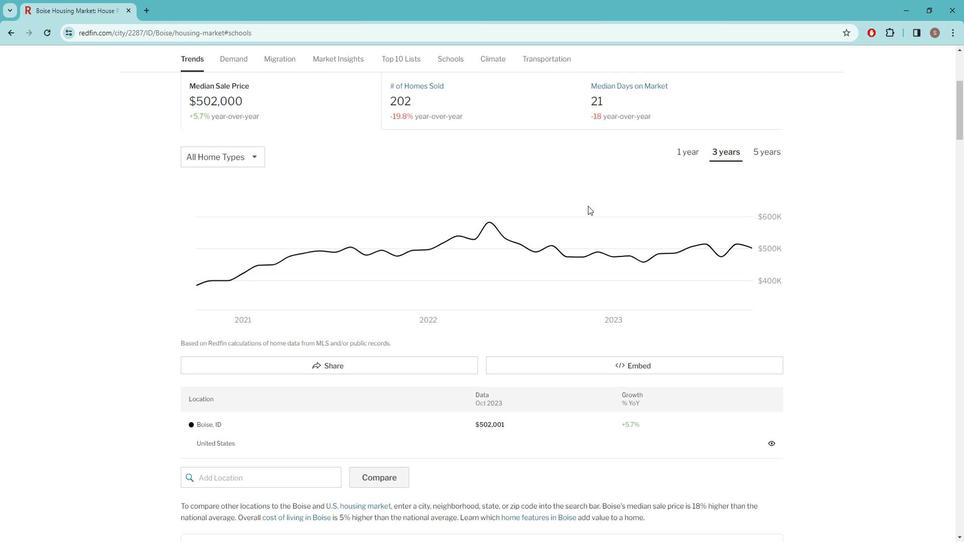 
Action: Mouse scrolled (588, 198) with delta (0, 0)
Screenshot: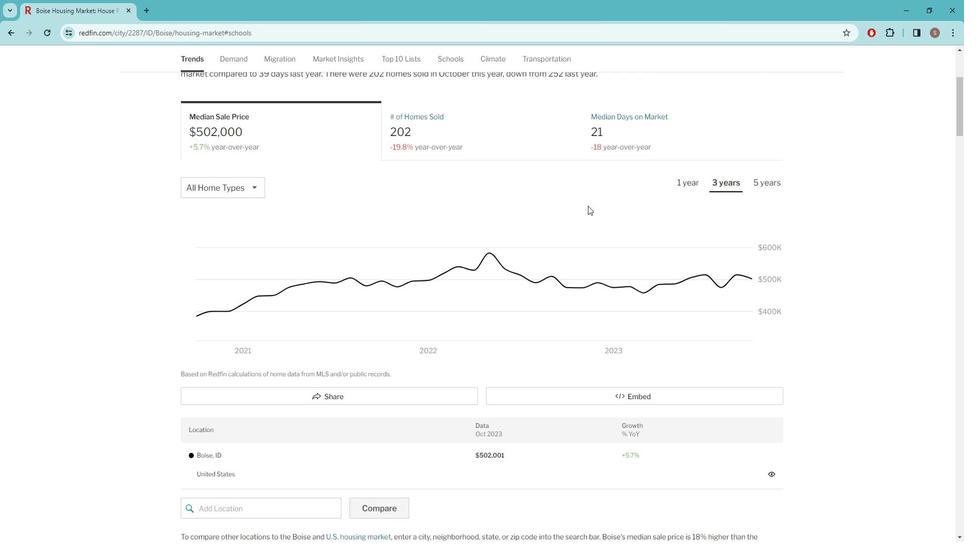 
Action: Mouse scrolled (588, 198) with delta (0, 0)
Screenshot: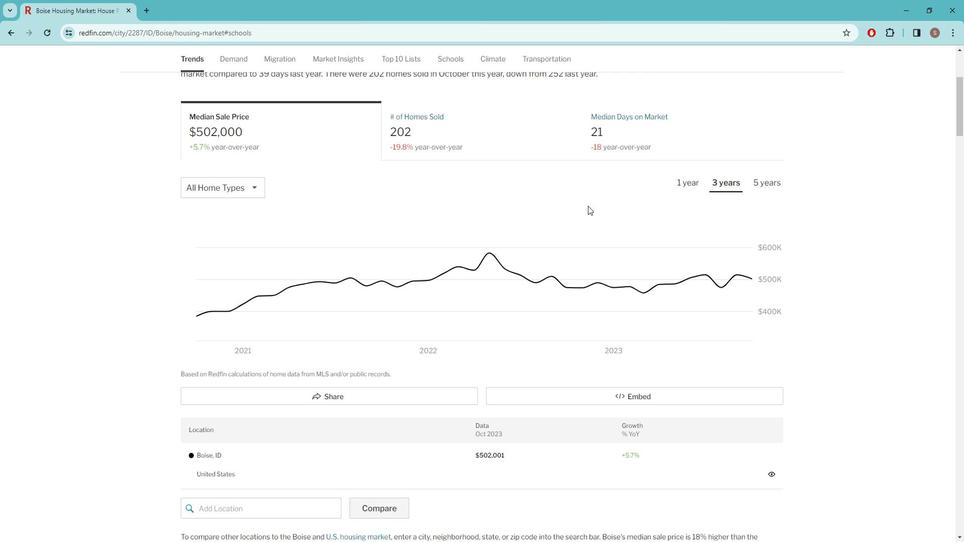 
Action: Mouse scrolled (588, 198) with delta (0, 0)
Screenshot: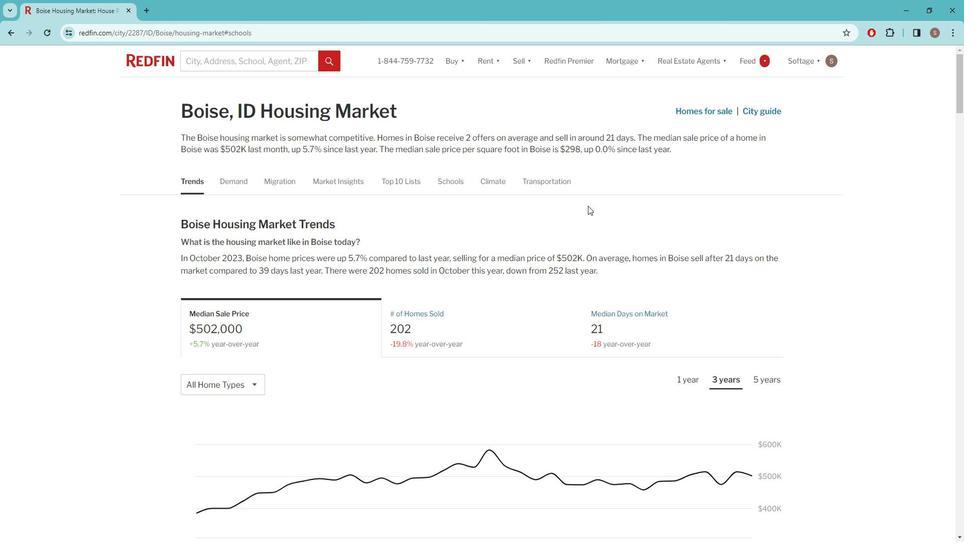 
Action: Mouse scrolled (588, 198) with delta (0, 0)
Screenshot: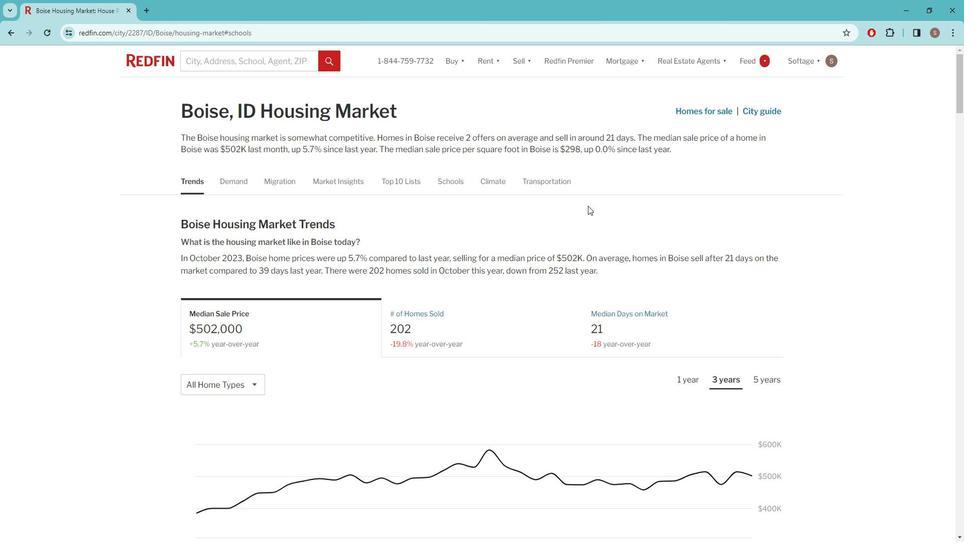 
Action: Mouse scrolled (588, 198) with delta (0, 0)
Screenshot: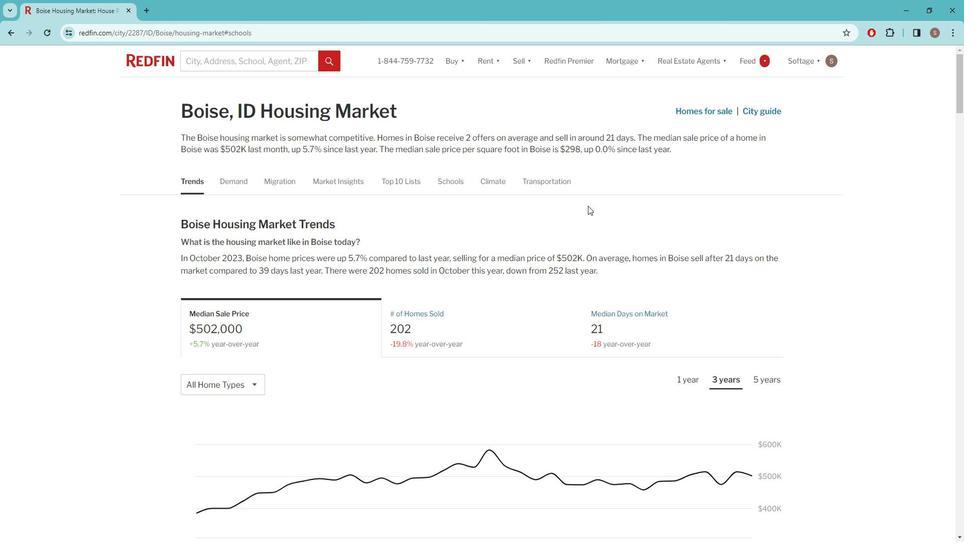 
Action: Mouse moved to (458, 173)
Screenshot: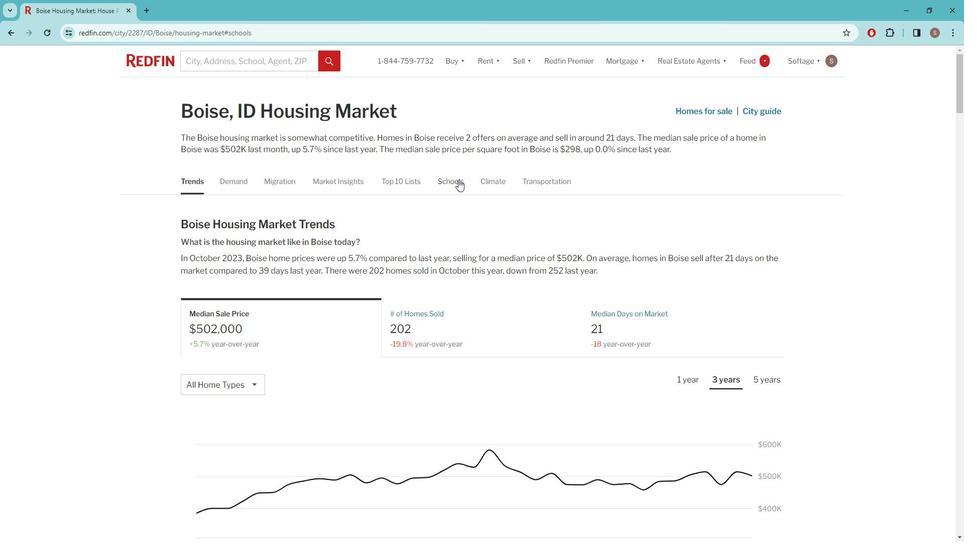 
Action: Mouse pressed left at (458, 173)
Screenshot: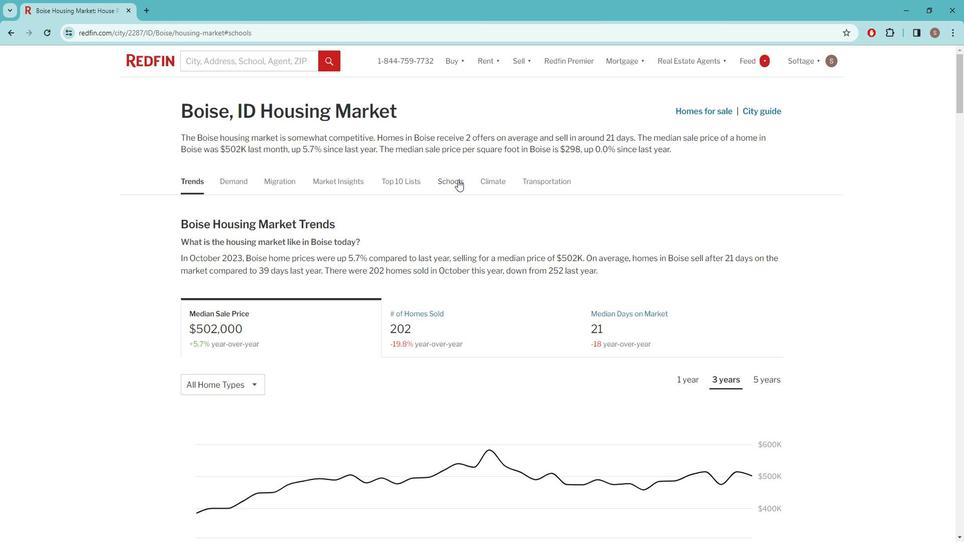 
Action: Mouse moved to (512, 195)
Screenshot: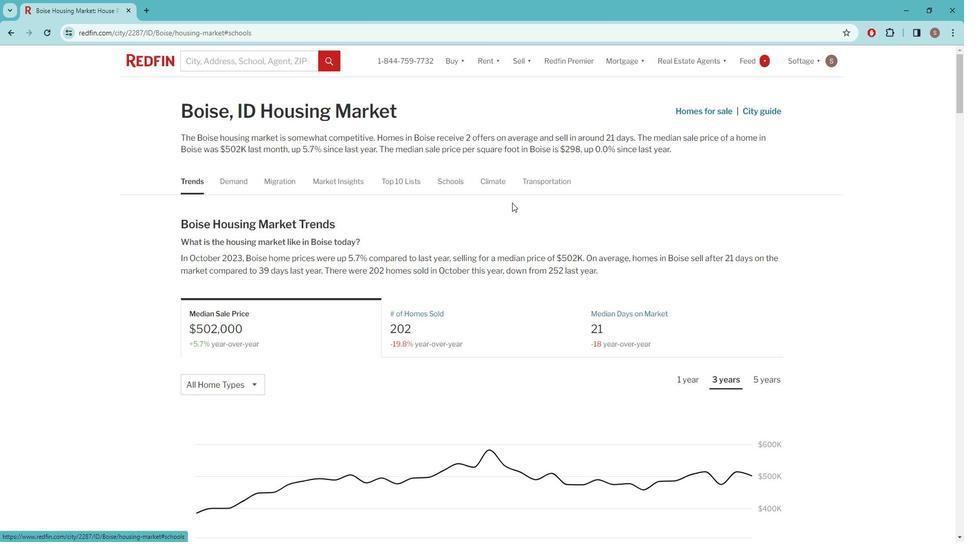
